Task: Create a due date automation trigger when advanced on, on the monday of the week before a card is due add fields without custom field "Resume" set to a number greater than 1 and greater or equal to 10 at 11:00 AM.
Action: Mouse moved to (804, 180)
Screenshot: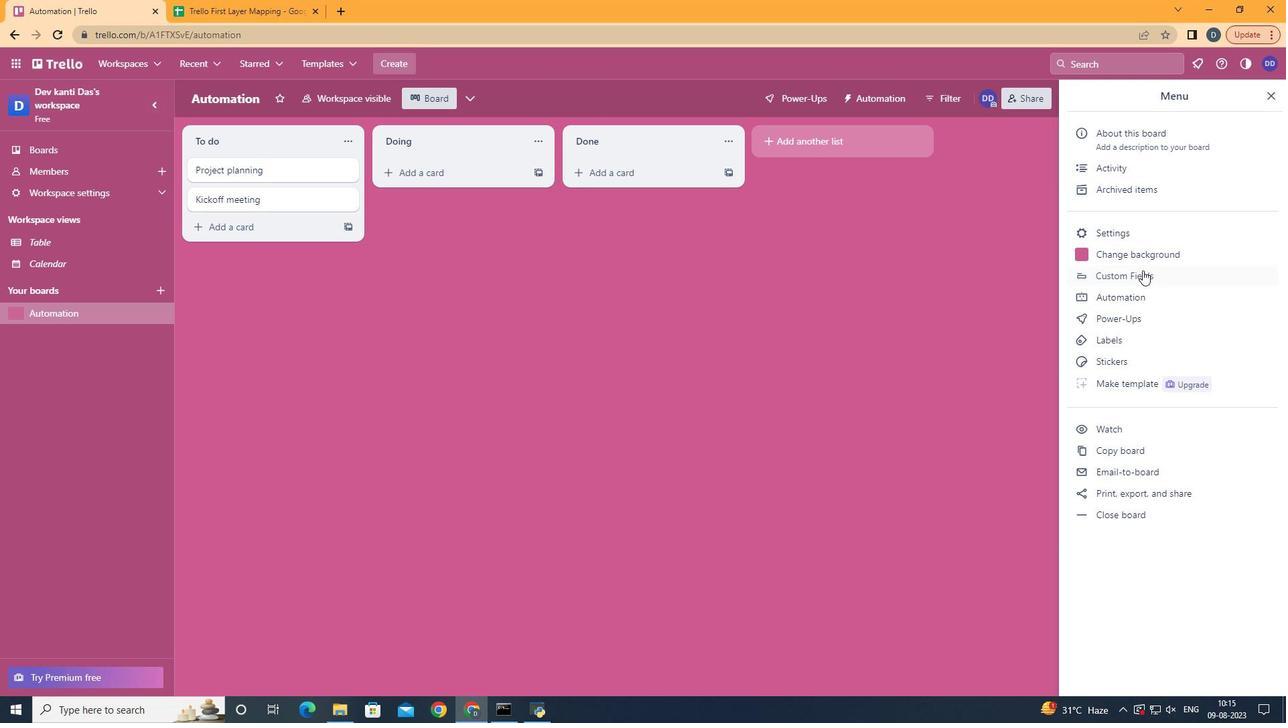 
Action: Mouse pressed left at (804, 180)
Screenshot: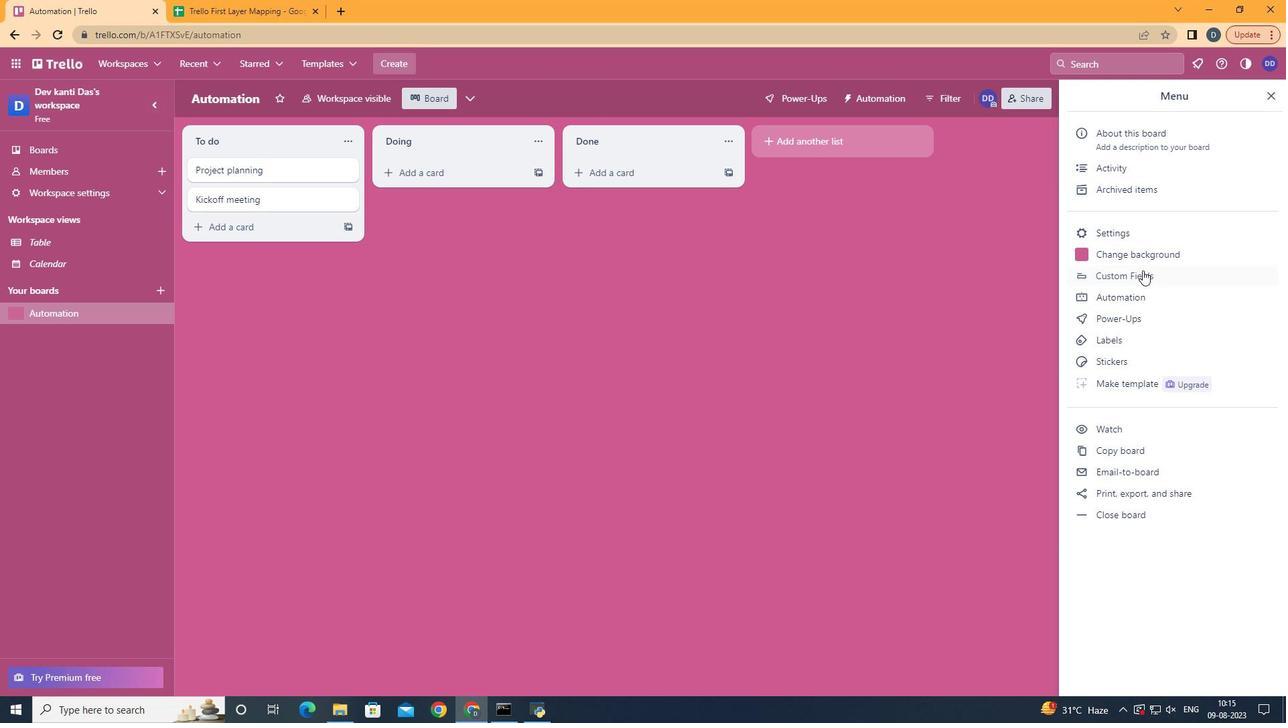 
Action: Mouse moved to (792, 327)
Screenshot: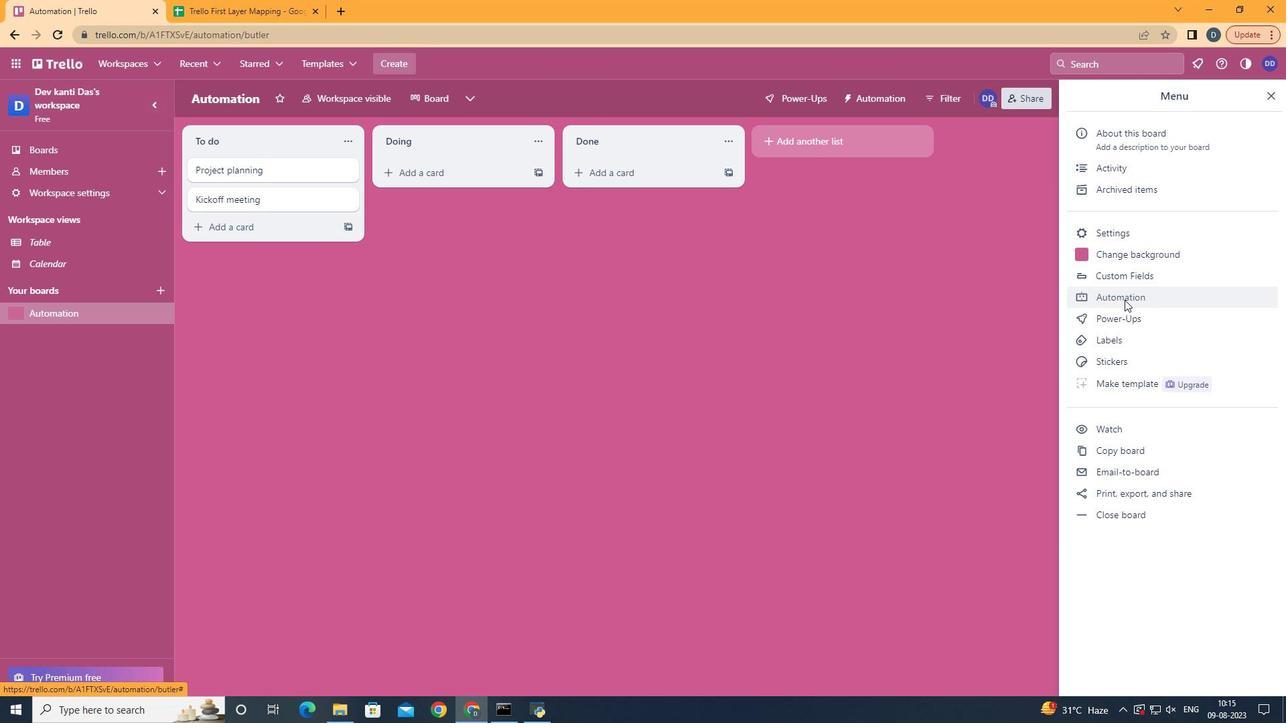 
Action: Mouse pressed left at (792, 327)
Screenshot: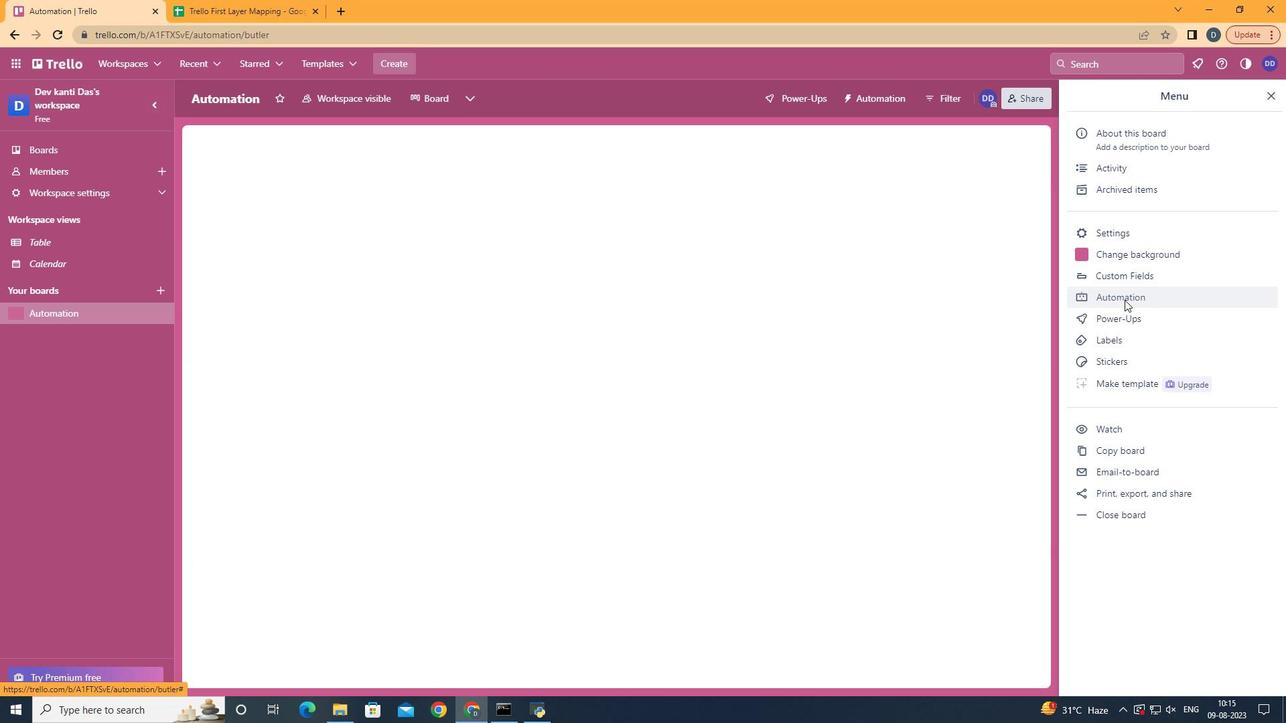 
Action: Mouse moved to (707, 306)
Screenshot: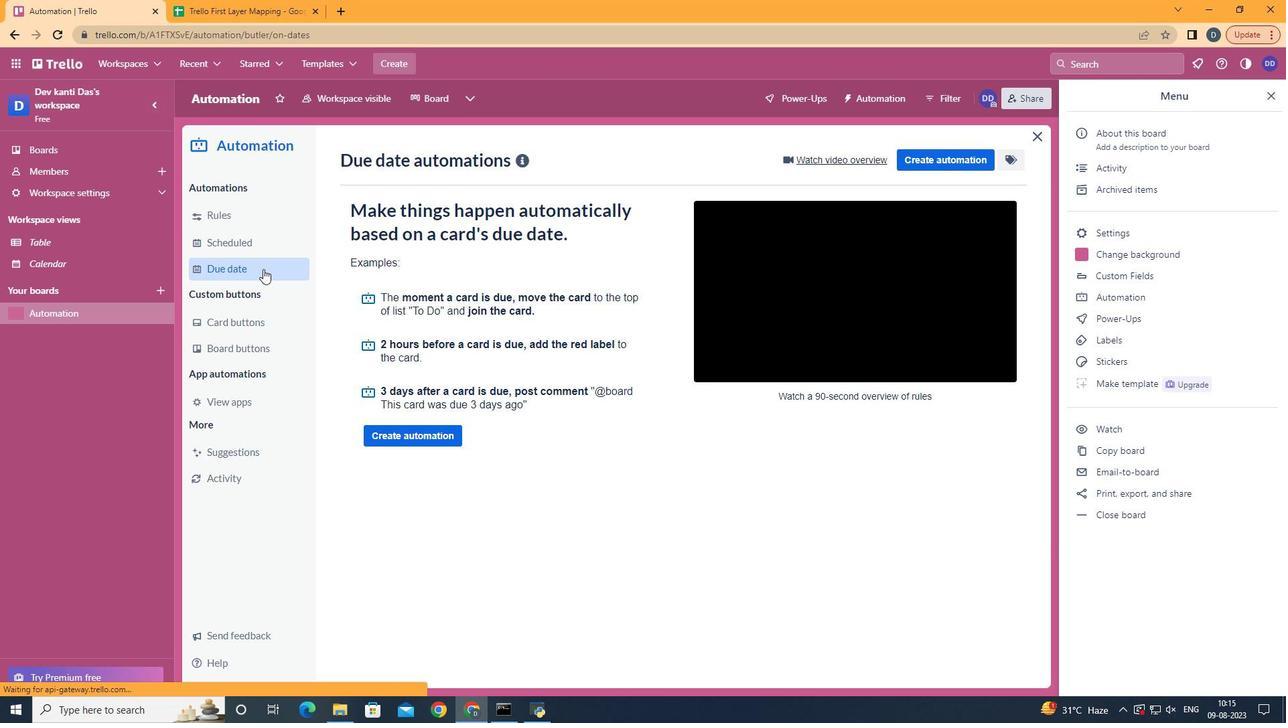 
Action: Mouse pressed left at (707, 306)
Screenshot: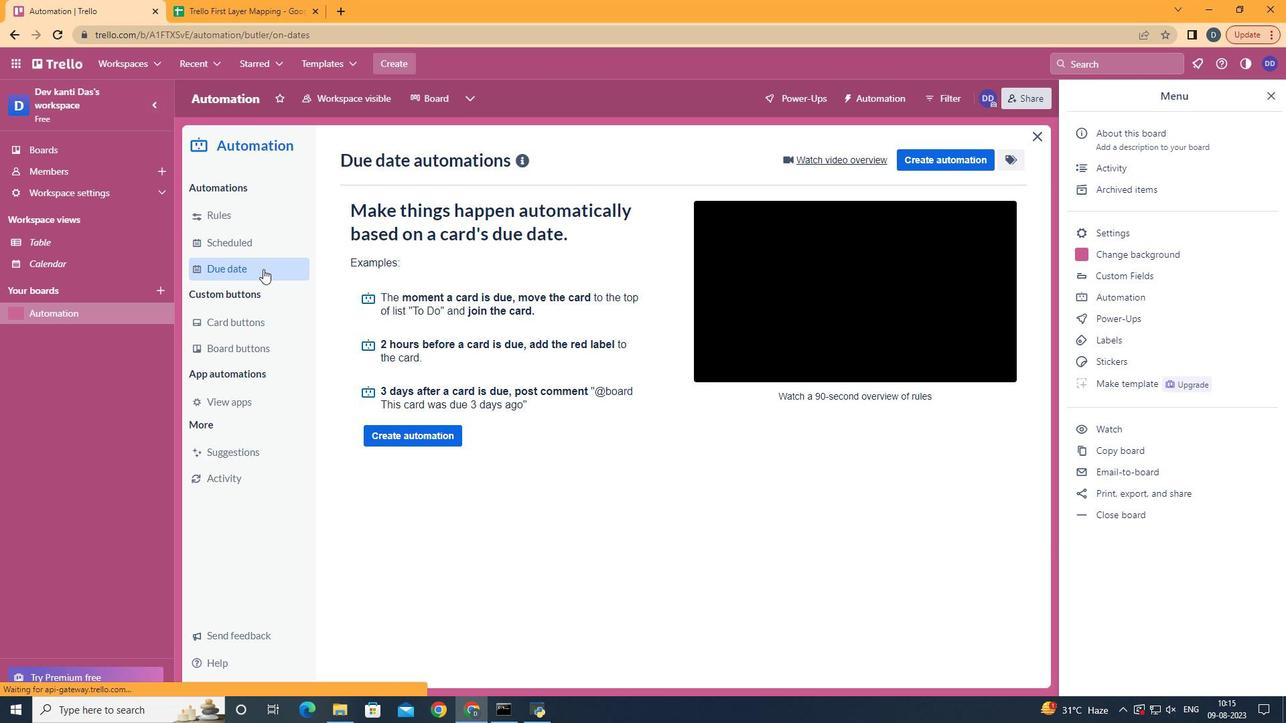 
Action: Mouse moved to (773, 227)
Screenshot: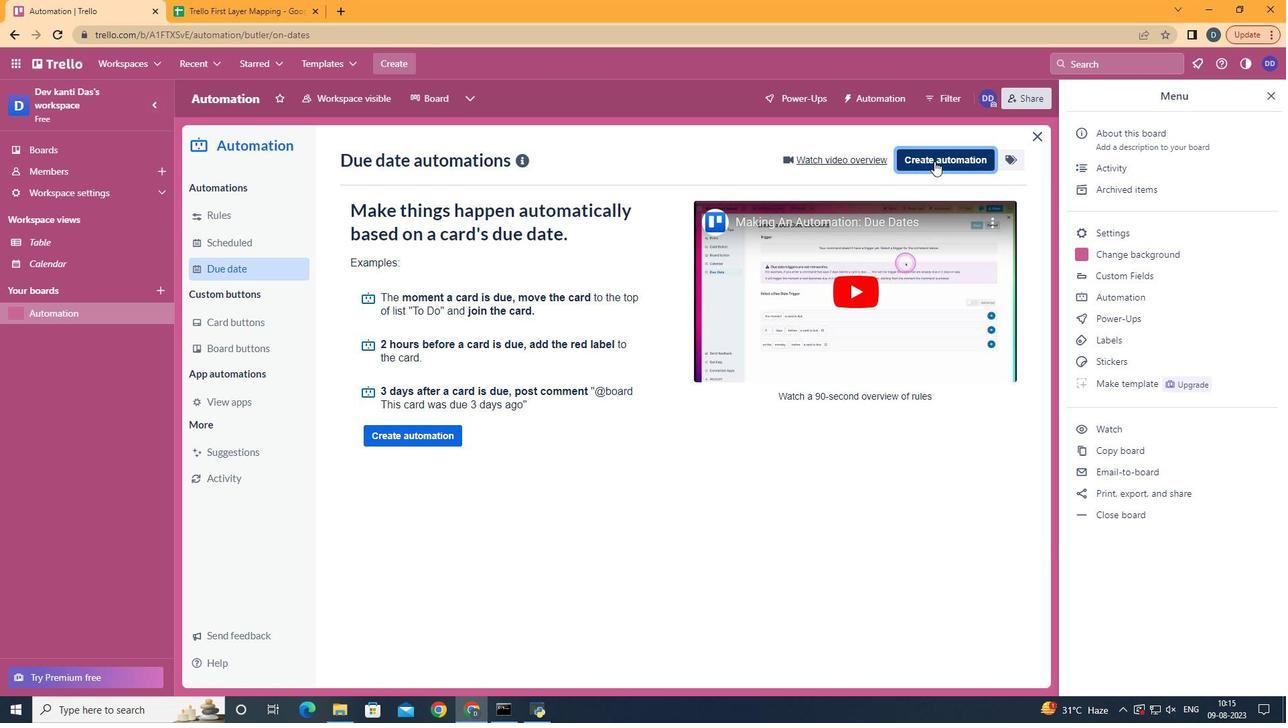 
Action: Mouse pressed left at (773, 227)
Screenshot: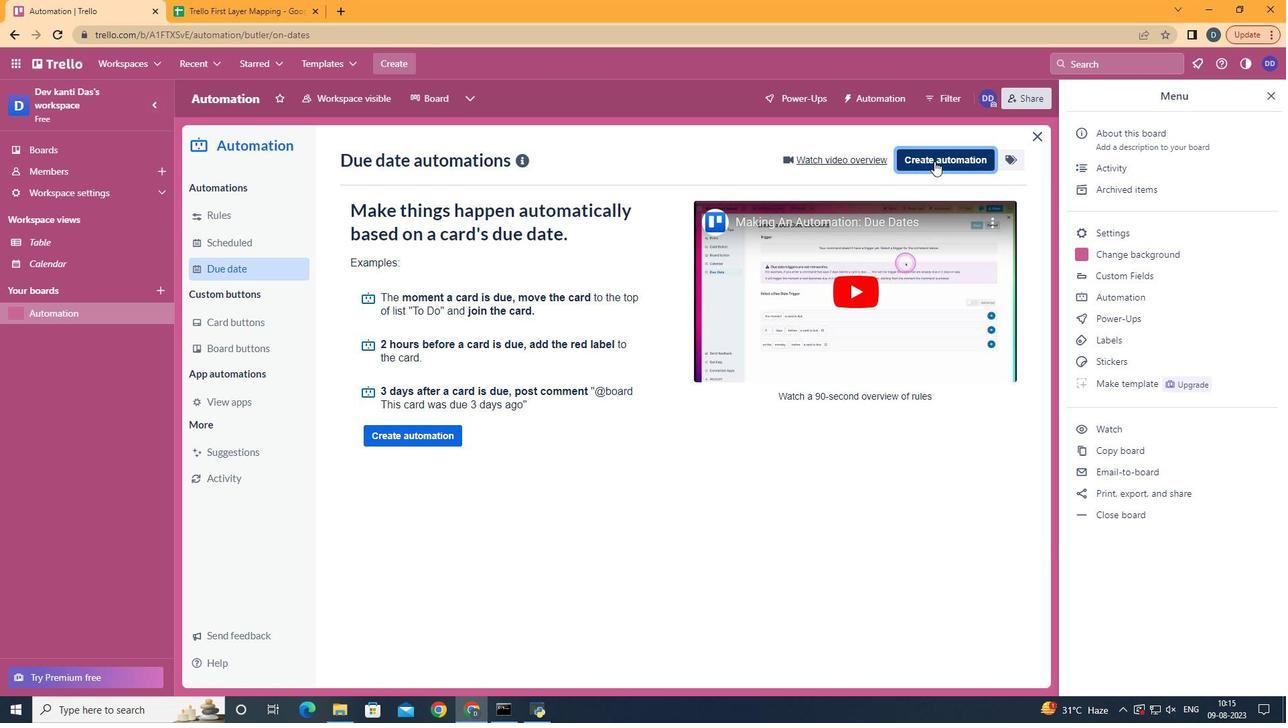
Action: Mouse moved to (750, 318)
Screenshot: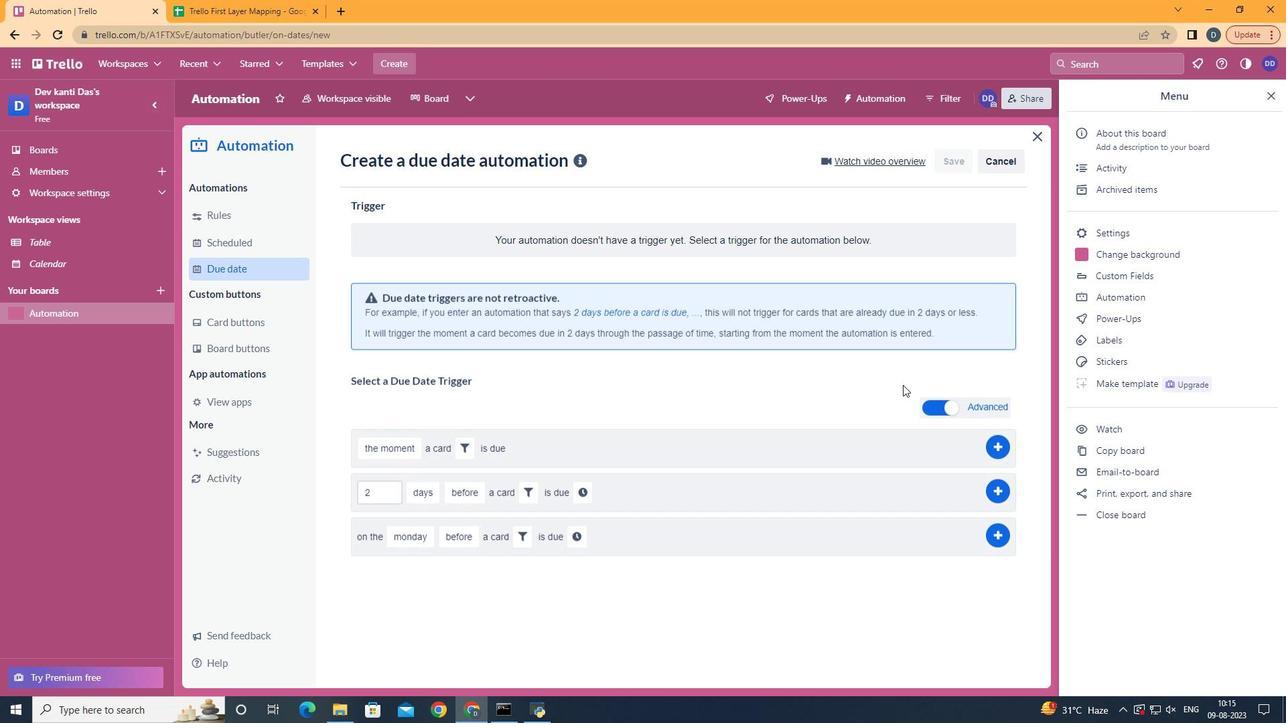 
Action: Mouse pressed left at (750, 318)
Screenshot: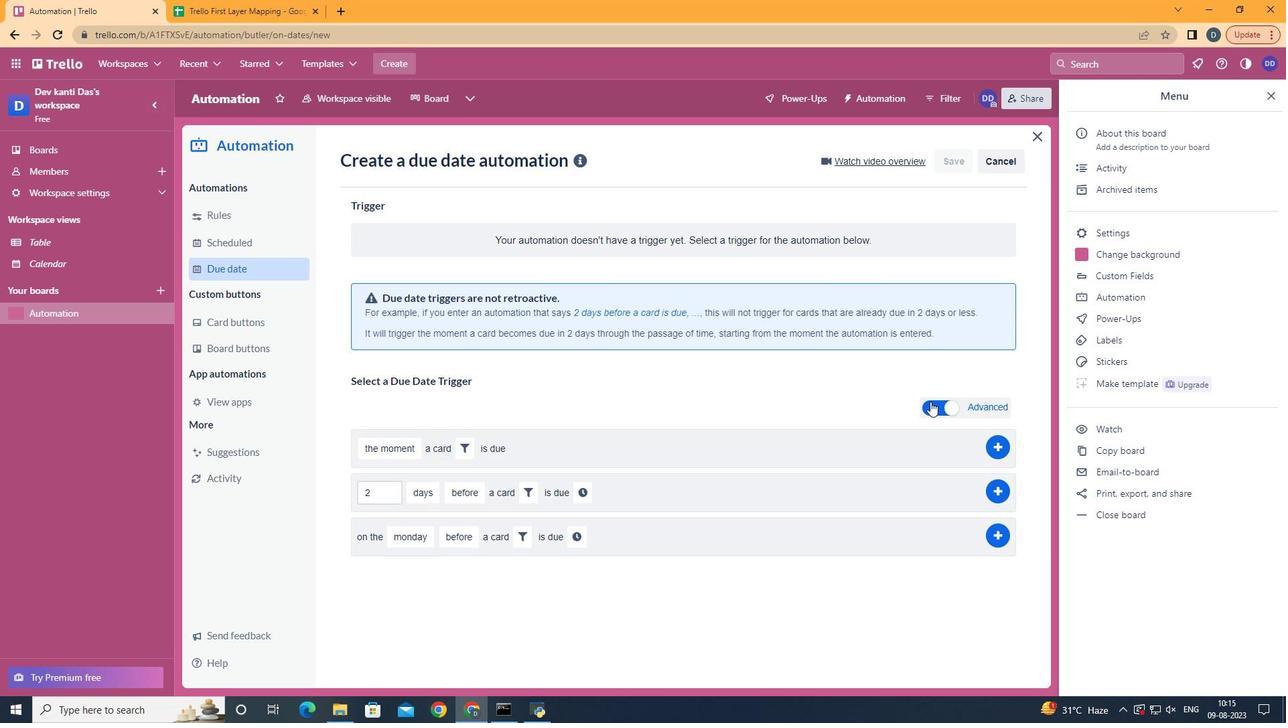 
Action: Mouse moved to (730, 573)
Screenshot: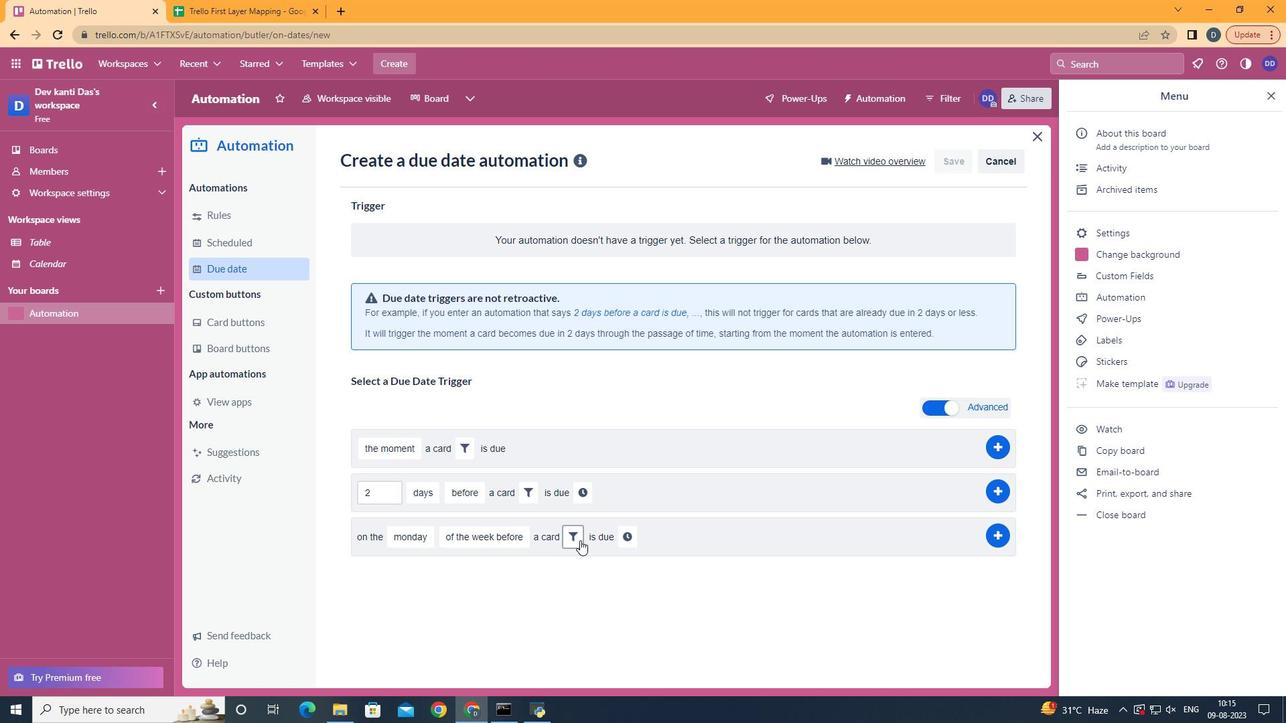 
Action: Mouse pressed left at (730, 573)
Screenshot: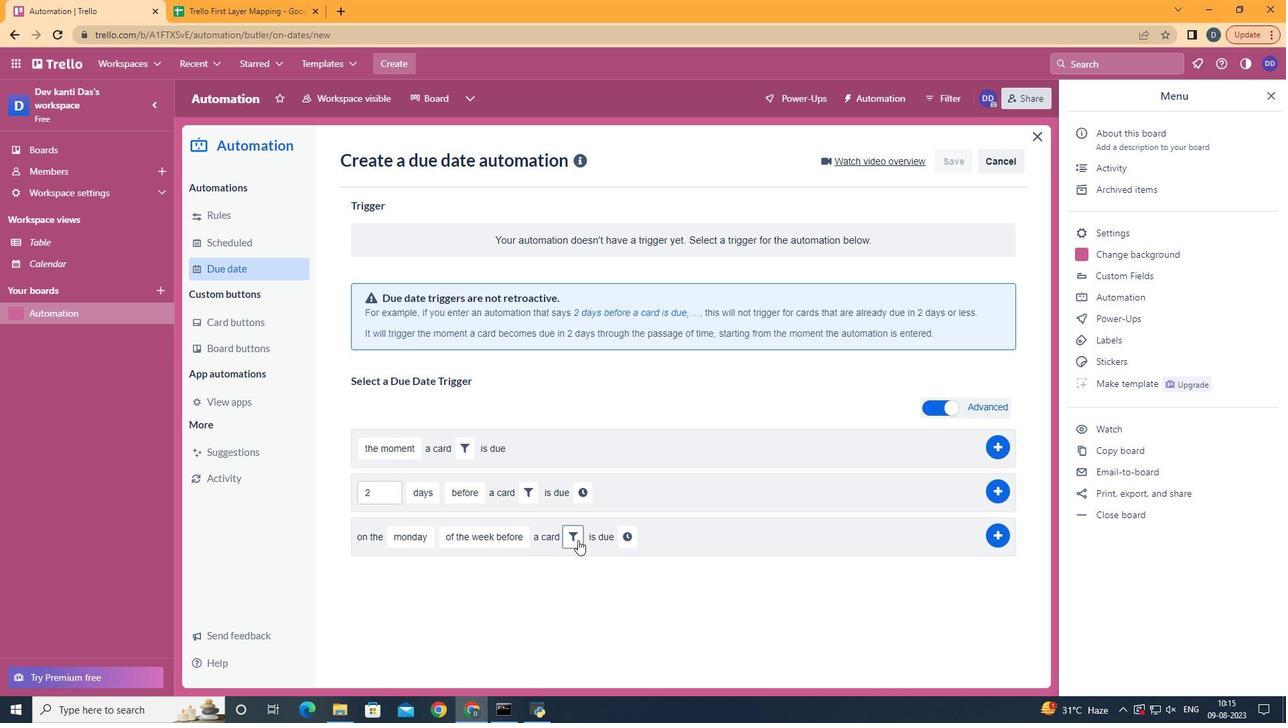 
Action: Mouse moved to (740, 497)
Screenshot: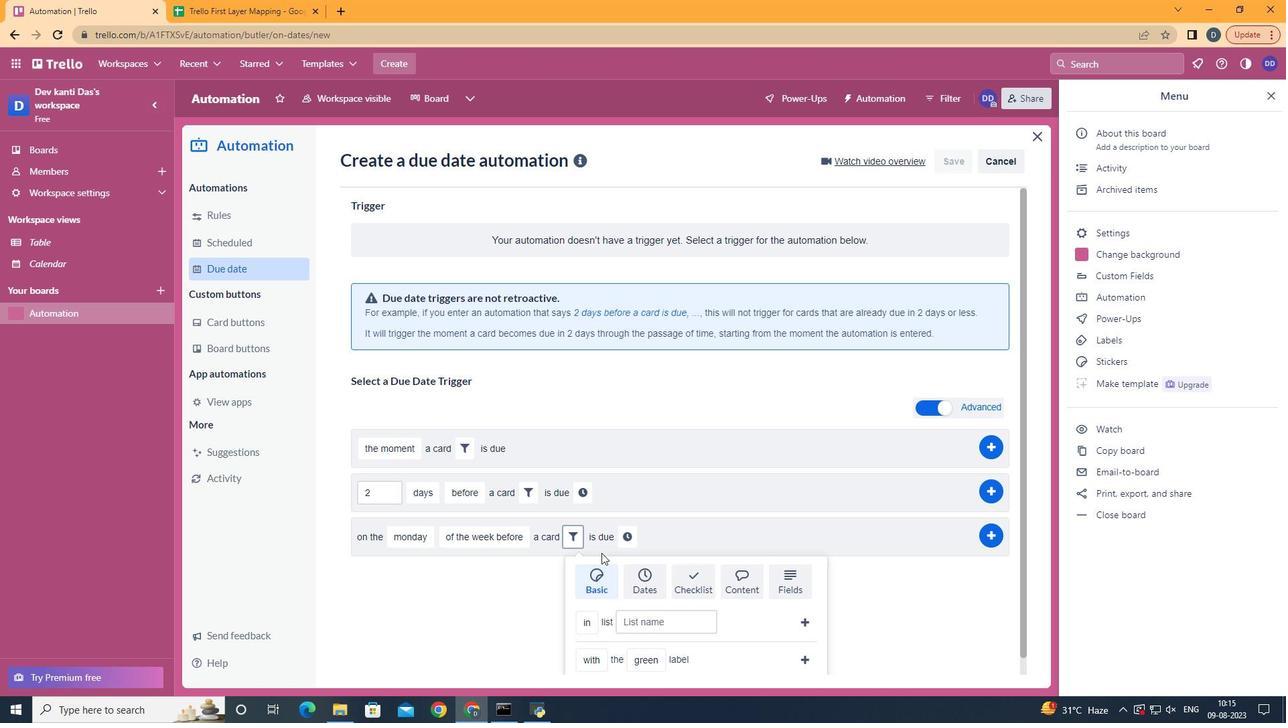 
Action: Mouse pressed left at (740, 497)
Screenshot: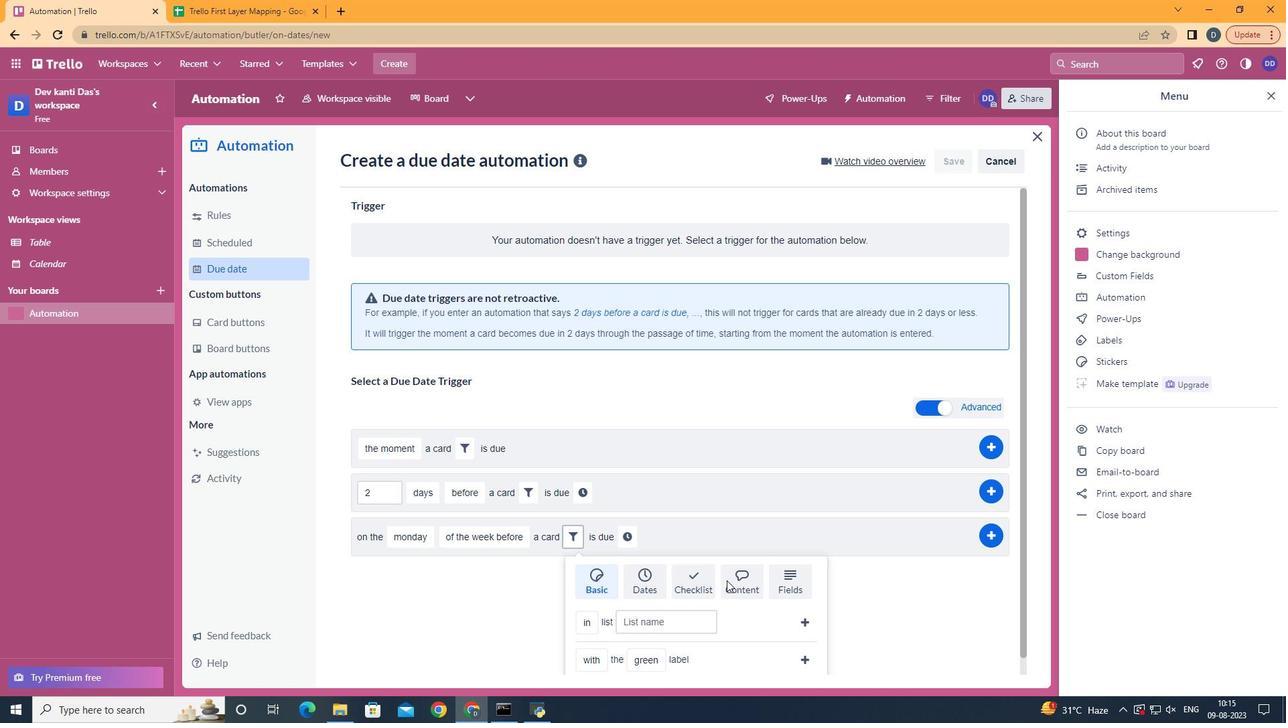 
Action: Mouse moved to (761, 530)
Screenshot: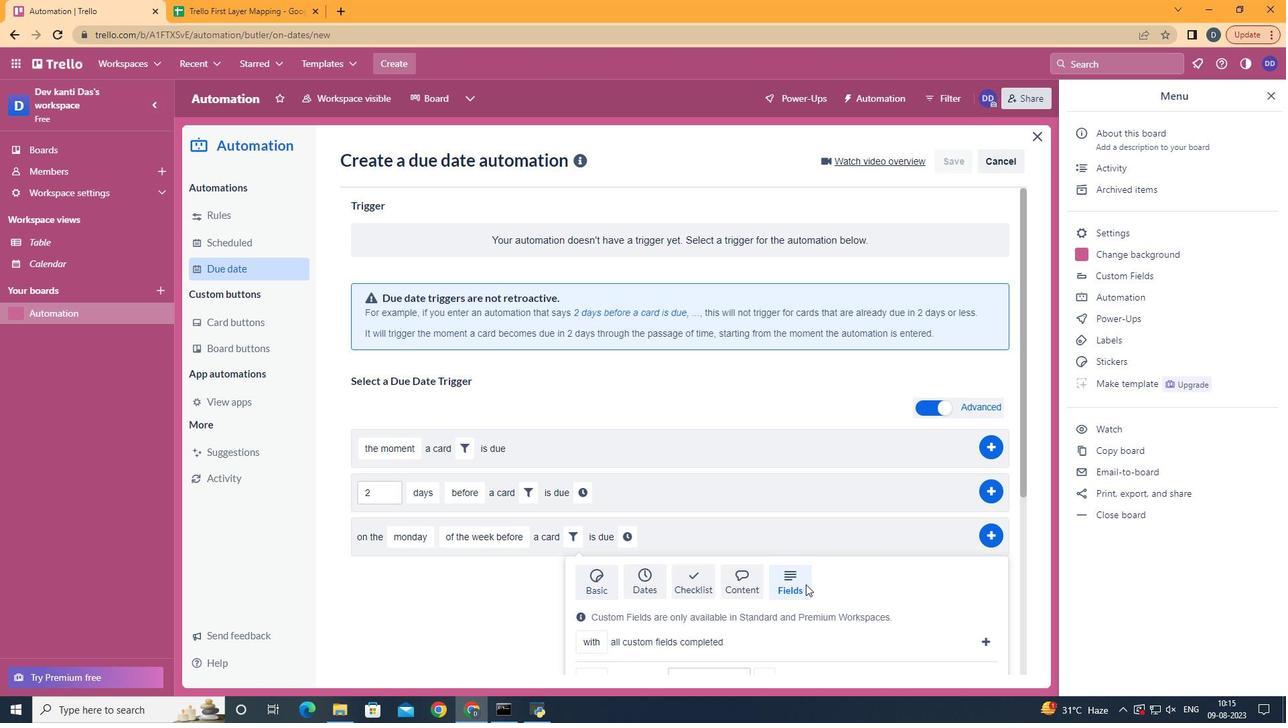 
Action: Mouse pressed left at (761, 530)
Screenshot: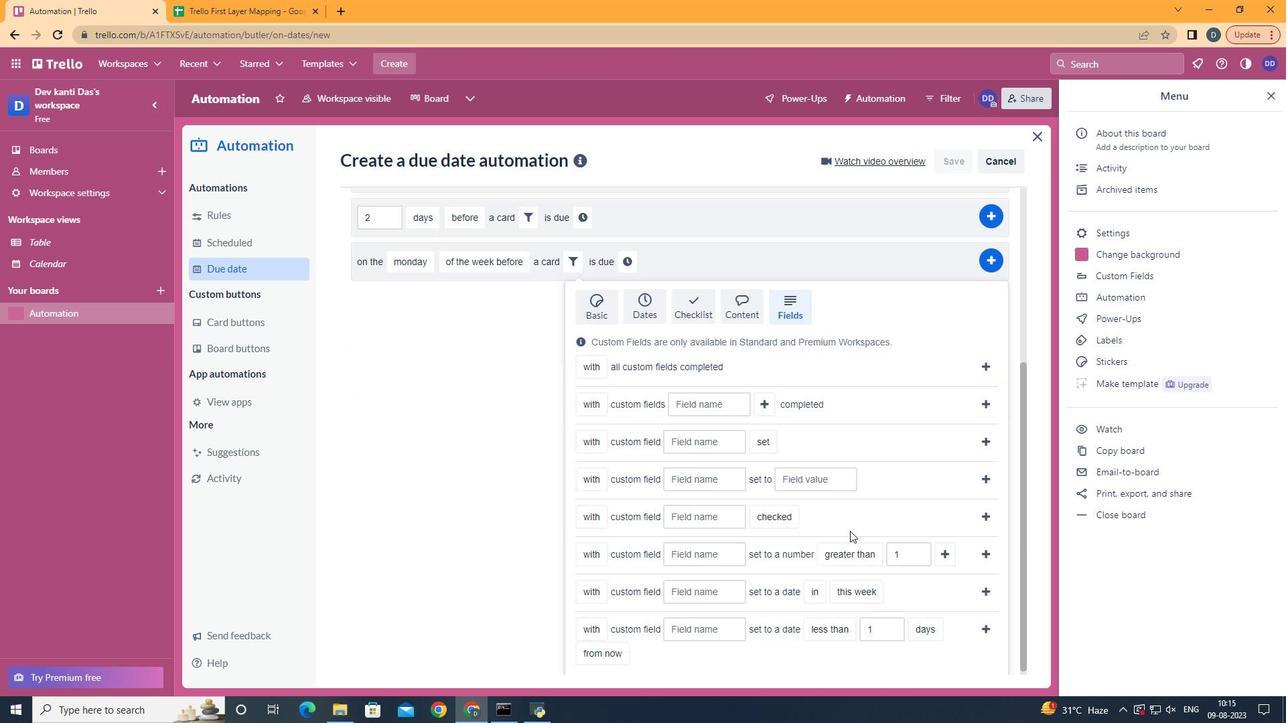 
Action: Mouse moved to (761, 530)
Screenshot: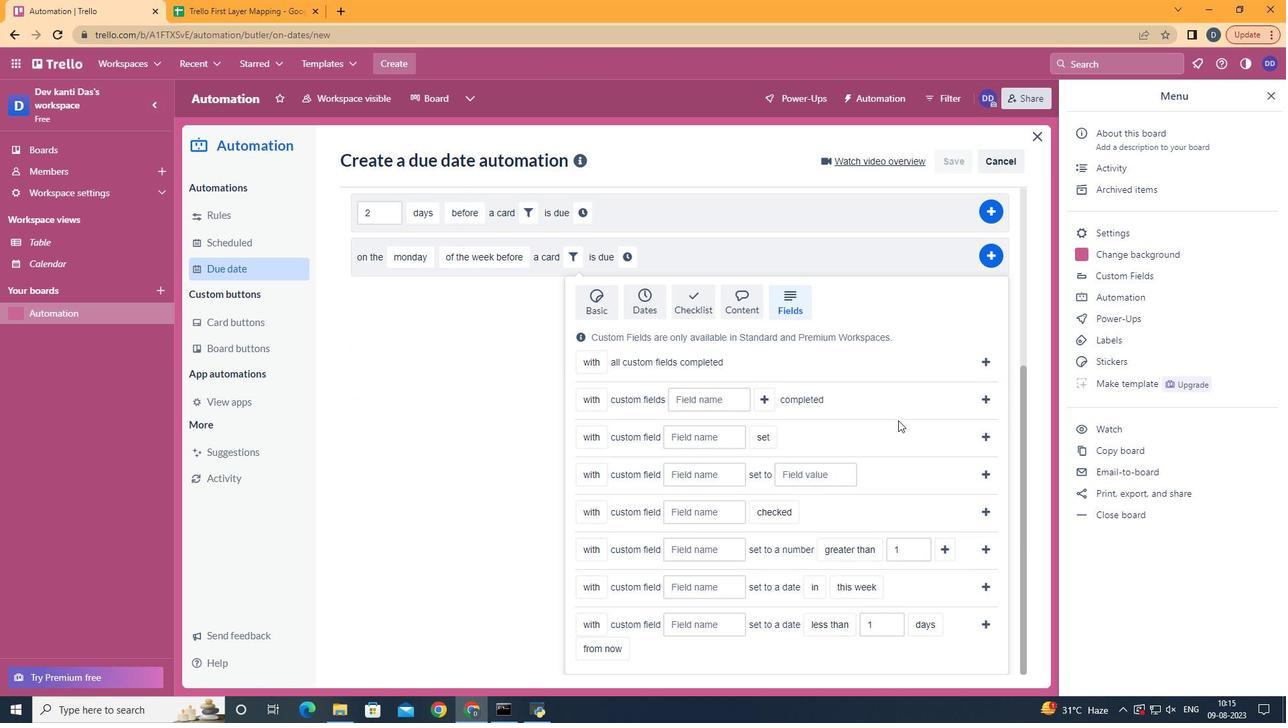 
Action: Mouse scrolled (761, 529) with delta (0, 0)
Screenshot: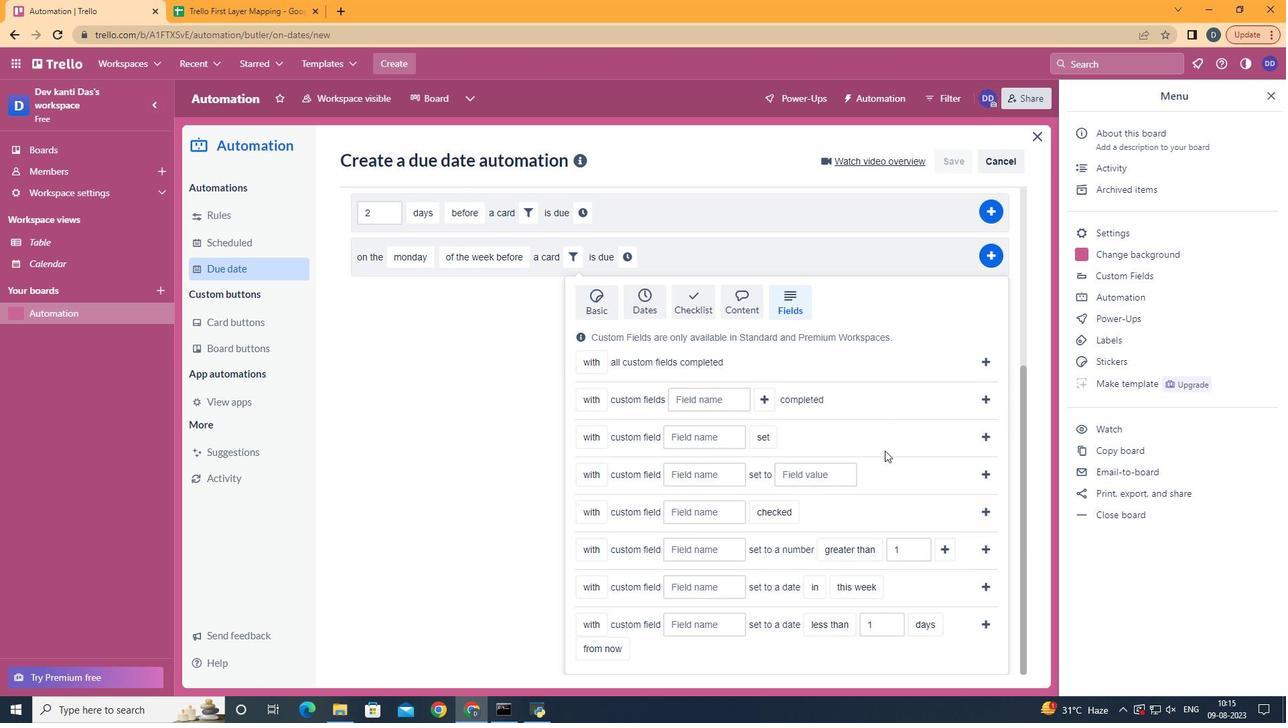 
Action: Mouse scrolled (761, 529) with delta (0, 0)
Screenshot: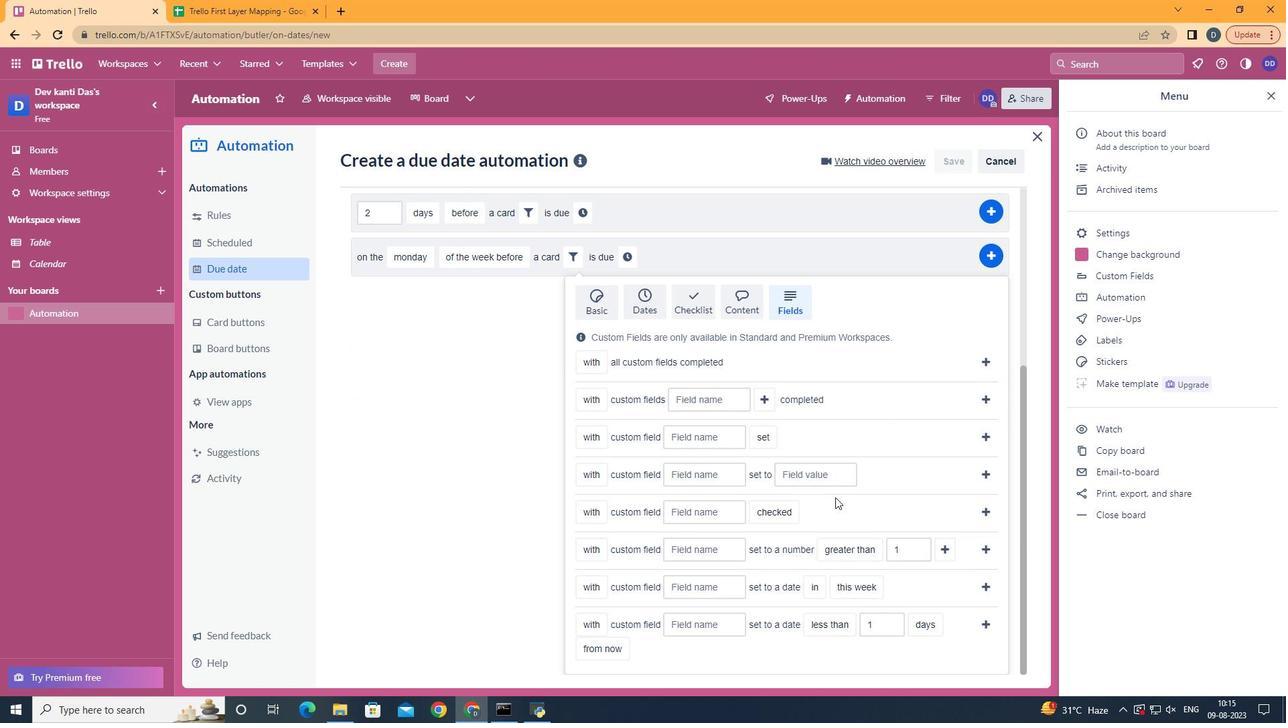 
Action: Mouse scrolled (761, 529) with delta (0, 0)
Screenshot: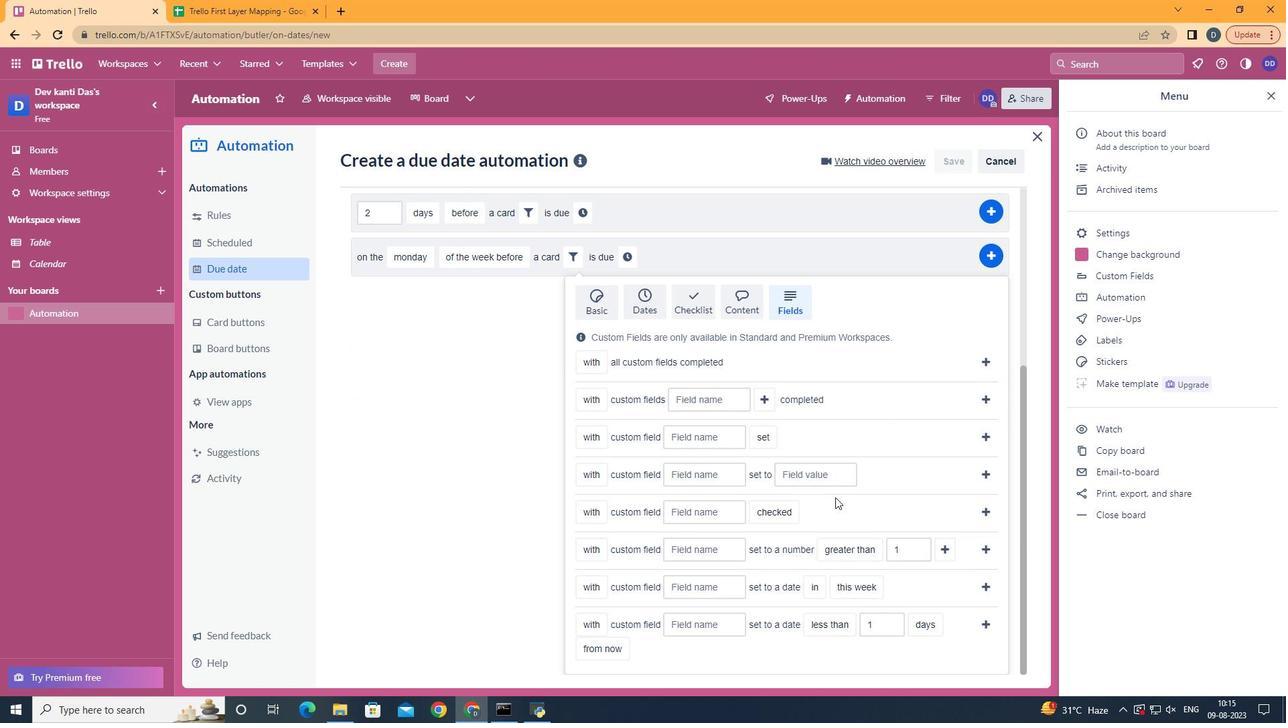 
Action: Mouse scrolled (761, 529) with delta (0, 0)
Screenshot: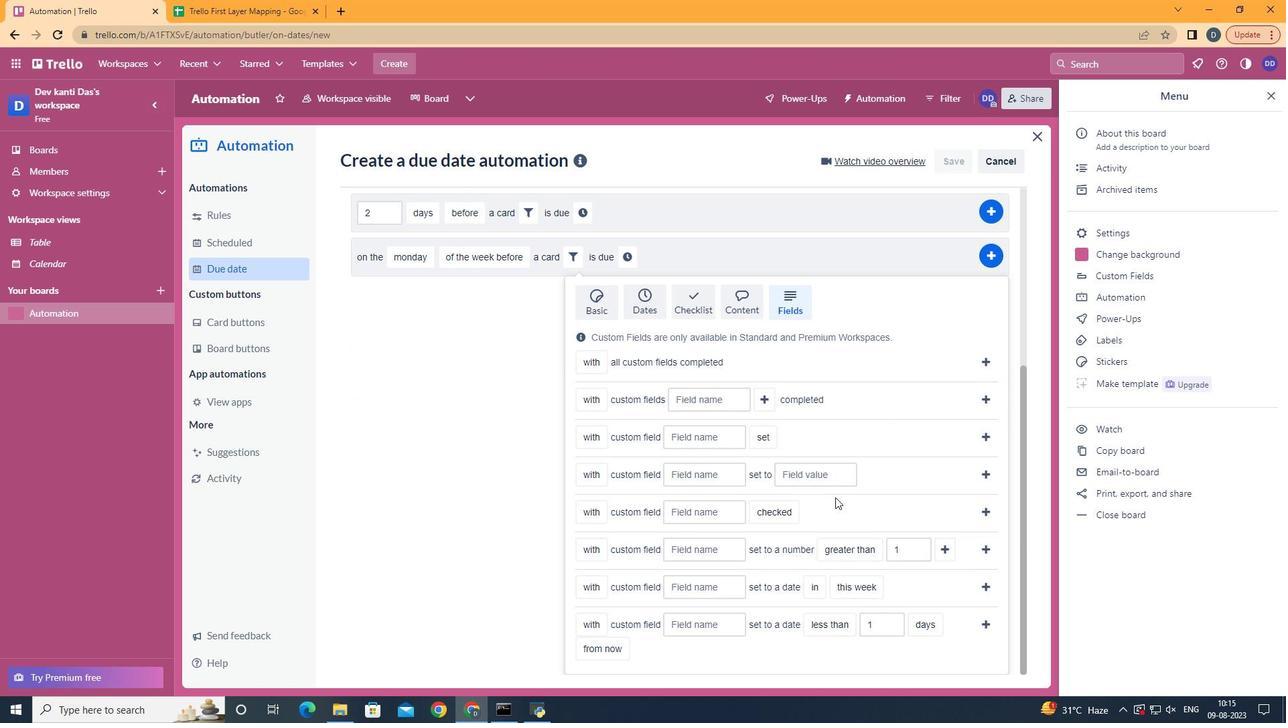 
Action: Mouse moved to (761, 527)
Screenshot: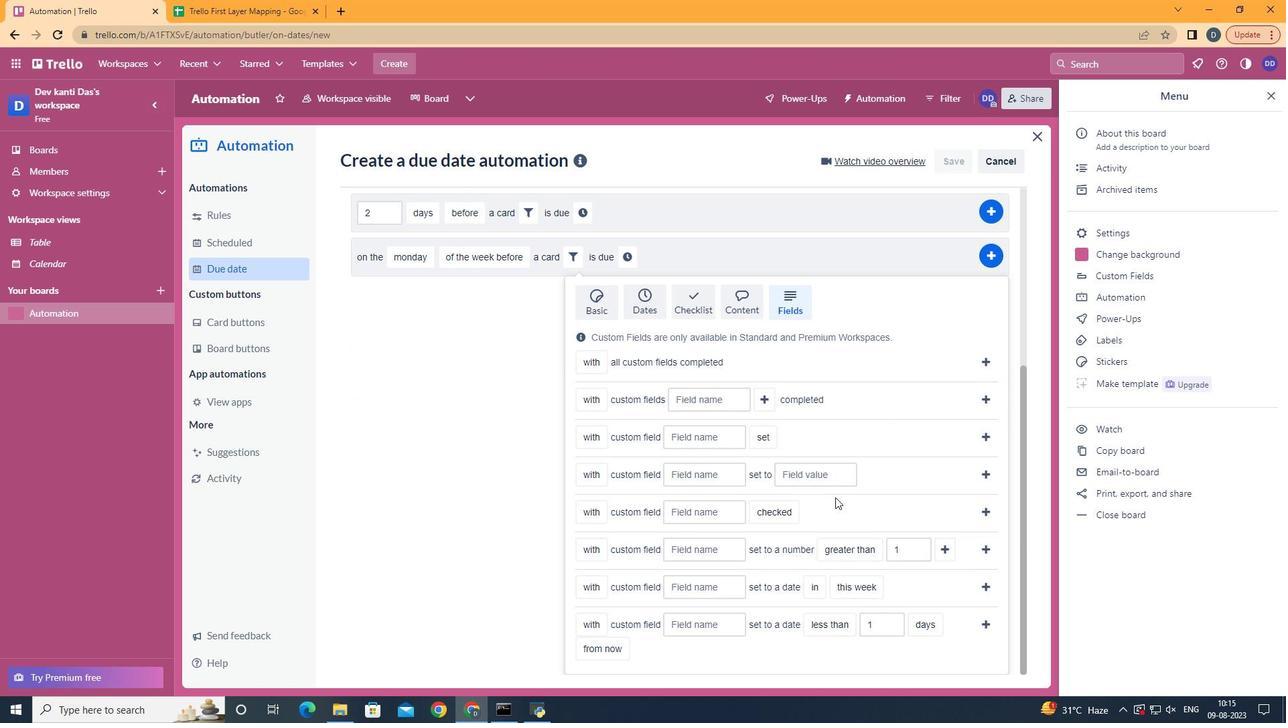 
Action: Mouse scrolled (761, 526) with delta (0, 0)
Screenshot: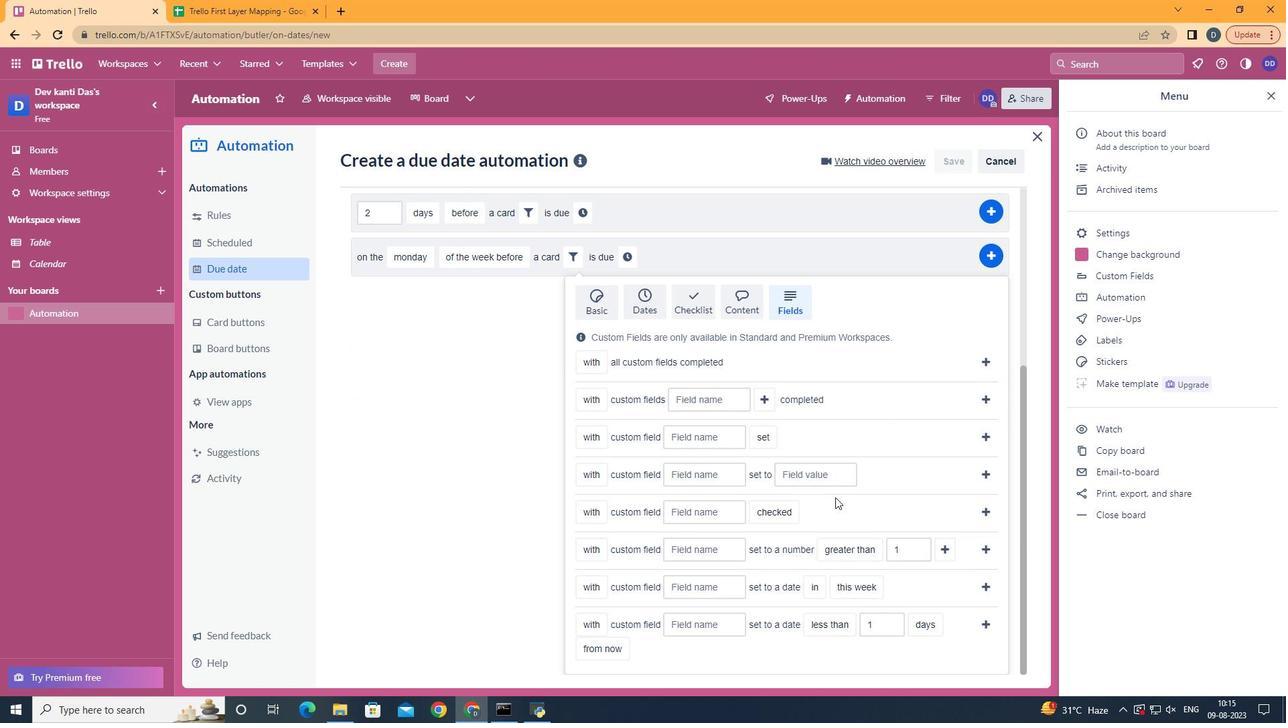 
Action: Mouse moved to (742, 541)
Screenshot: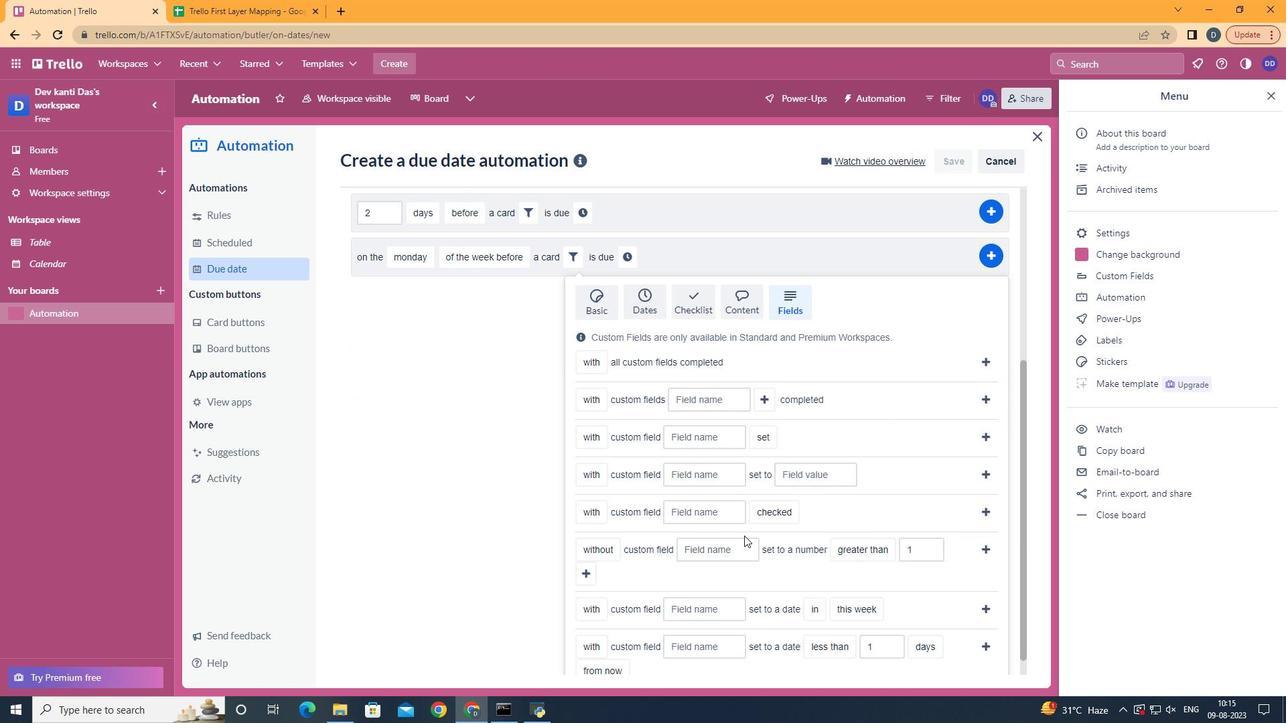 
Action: Mouse pressed left at (742, 541)
Screenshot: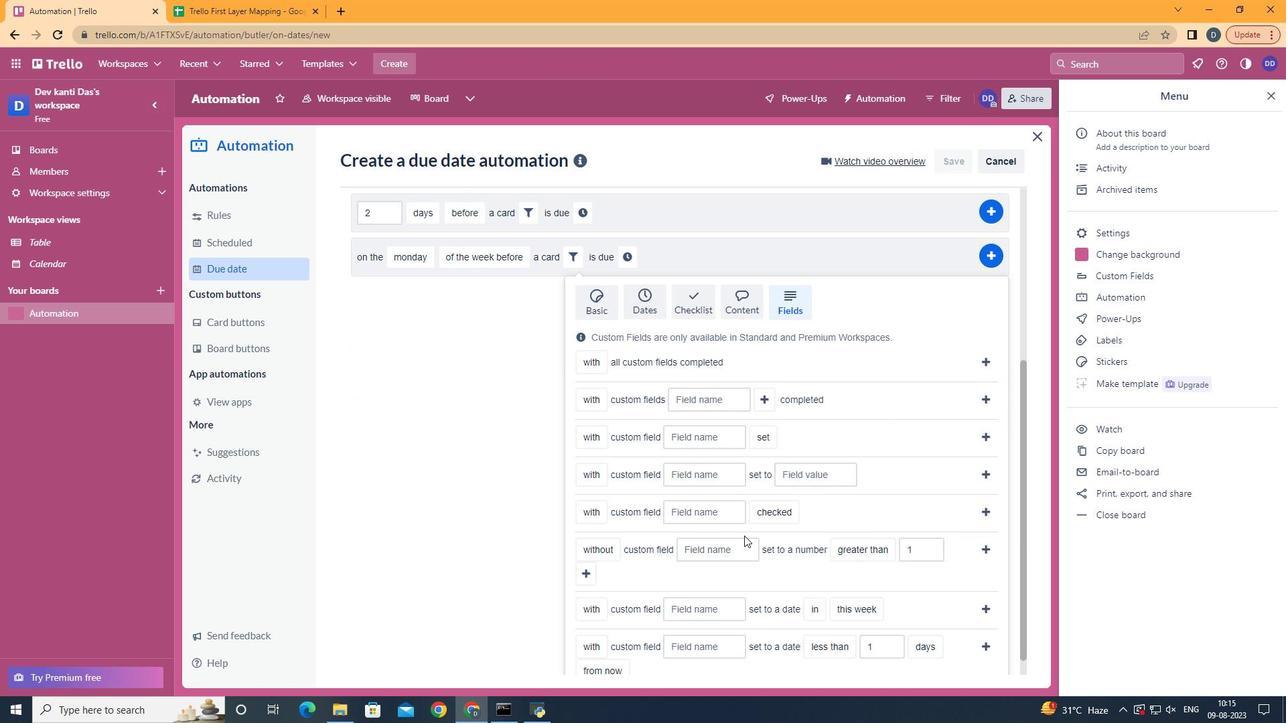 
Action: Mouse moved to (755, 494)
Screenshot: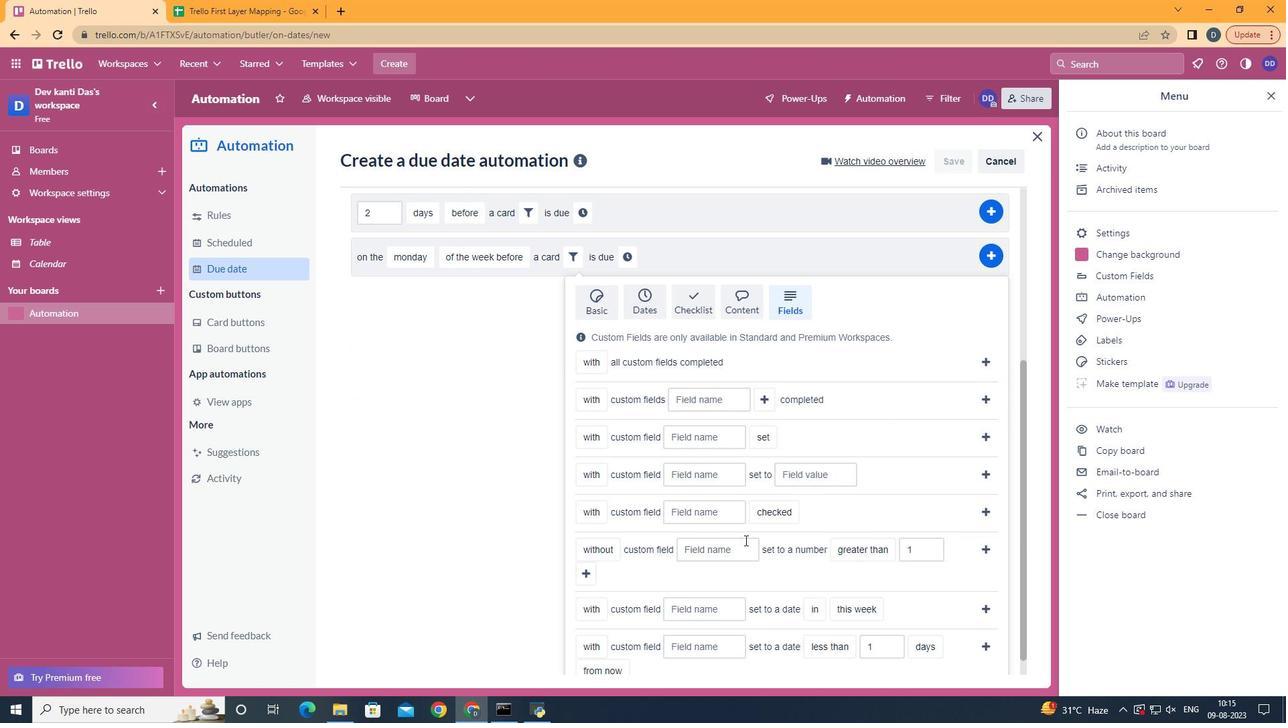 
Action: Mouse pressed left at (755, 494)
Screenshot: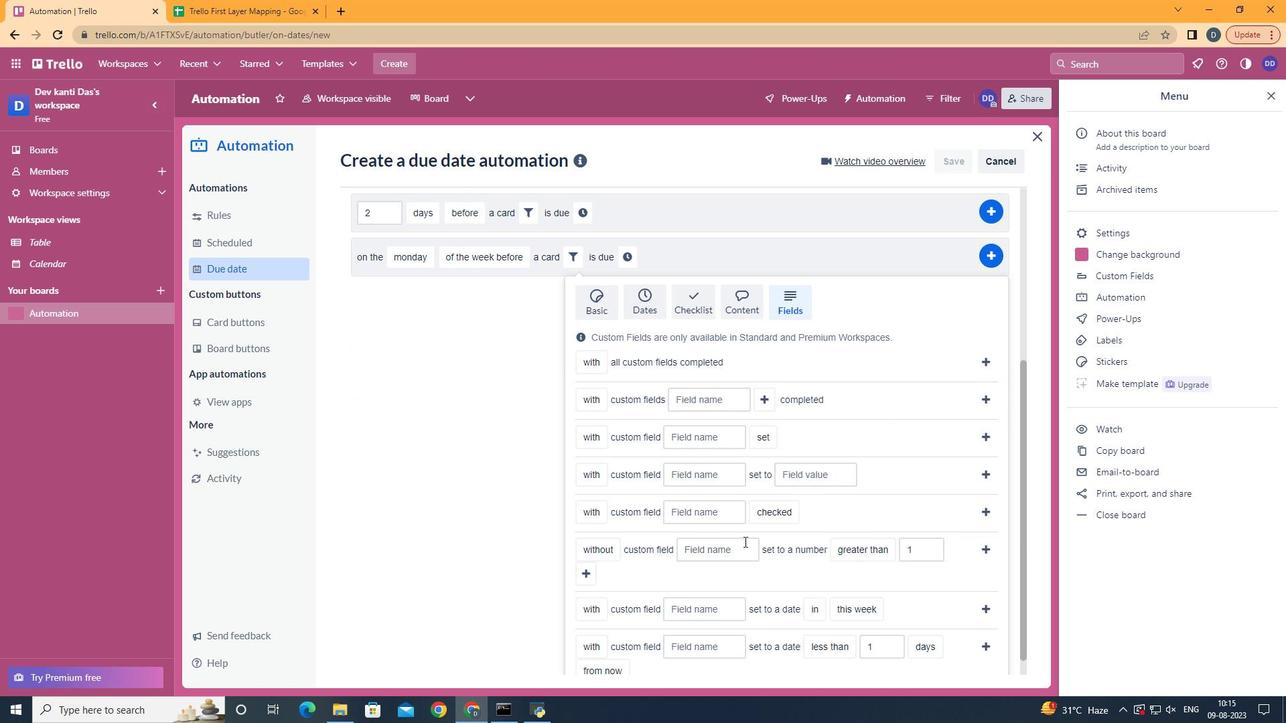
Action: Mouse moved to (755, 499)
Screenshot: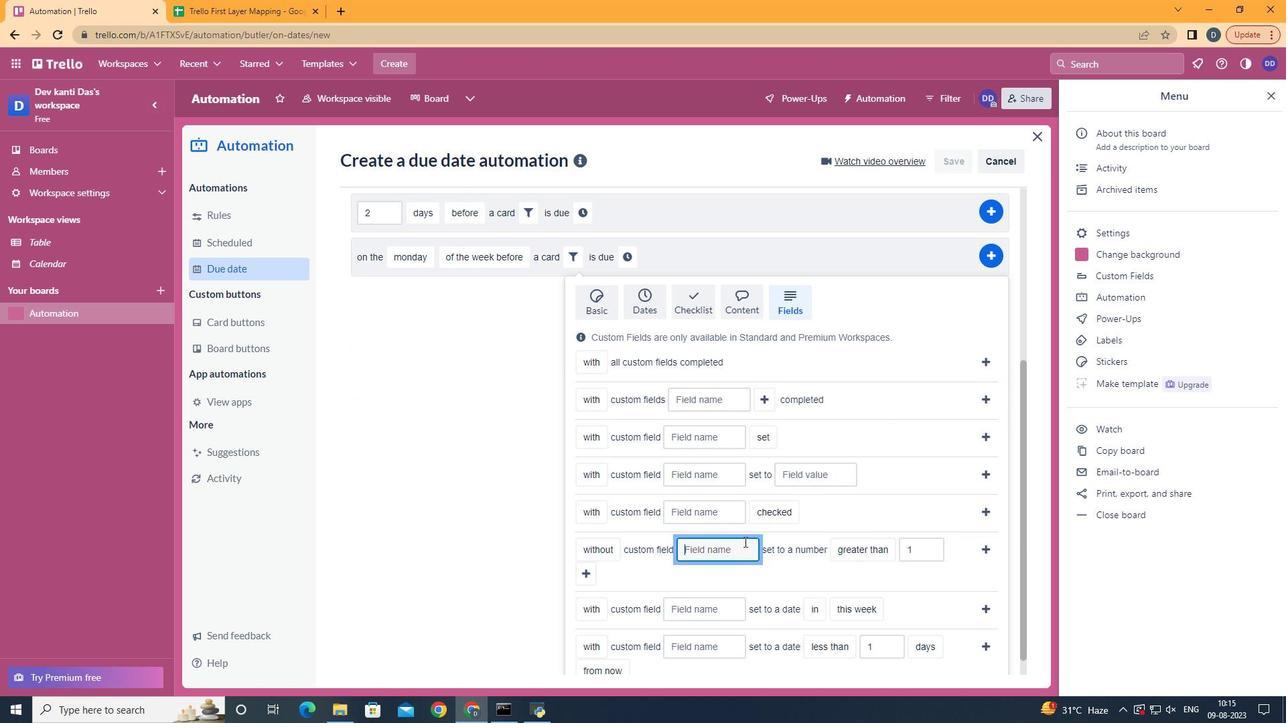 
Action: Mouse pressed left at (755, 499)
Screenshot: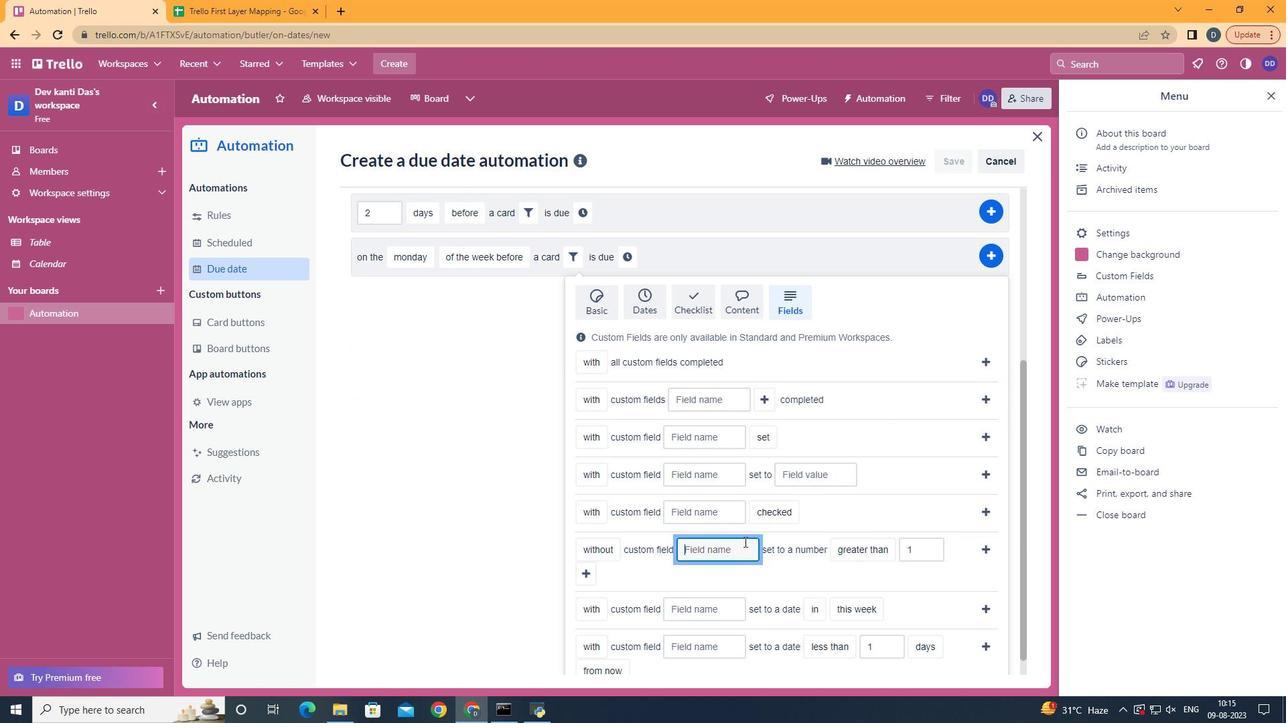 
Action: Key pressed <Key.shift>Resume
Screenshot: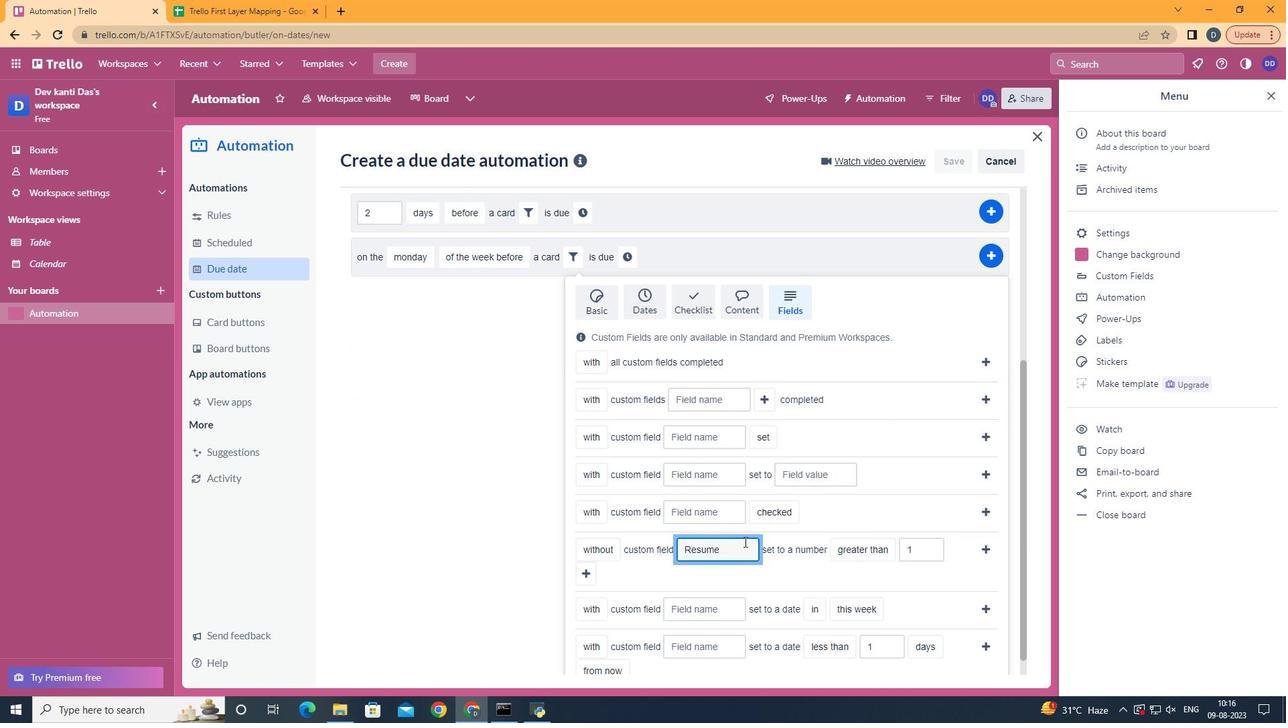 
Action: Mouse moved to (769, 526)
Screenshot: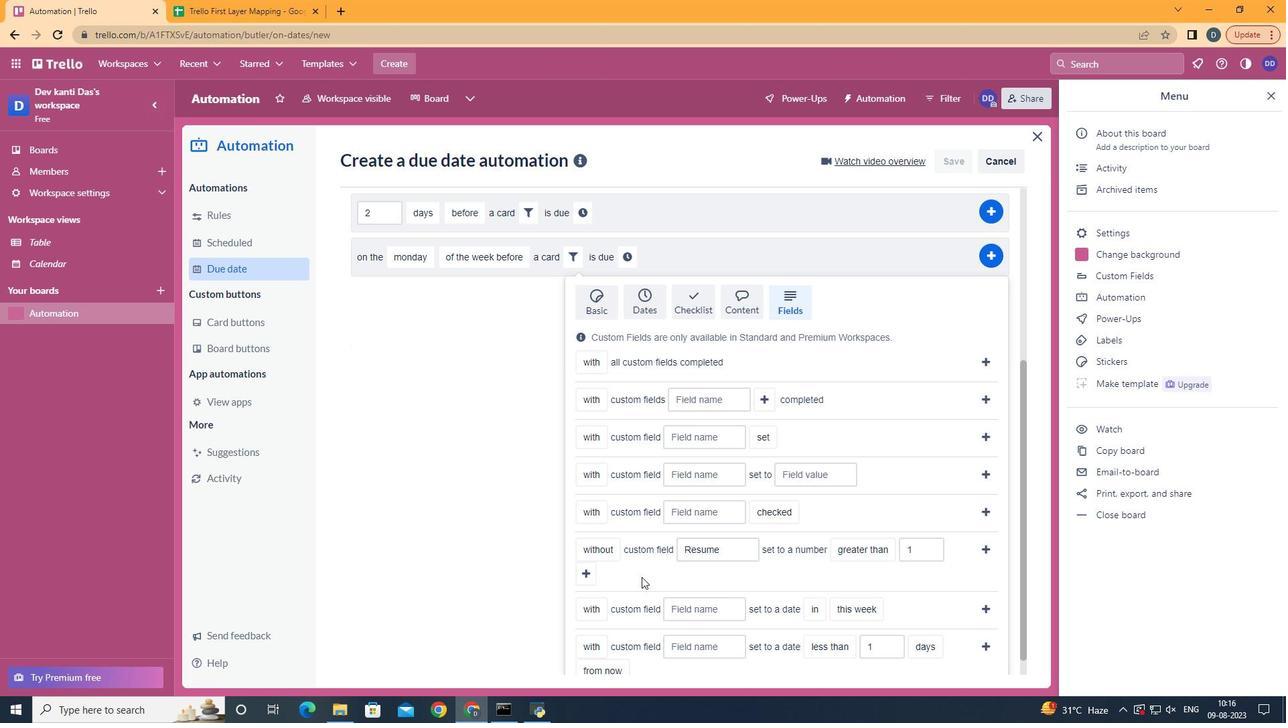 
Action: Mouse pressed left at (769, 526)
Screenshot: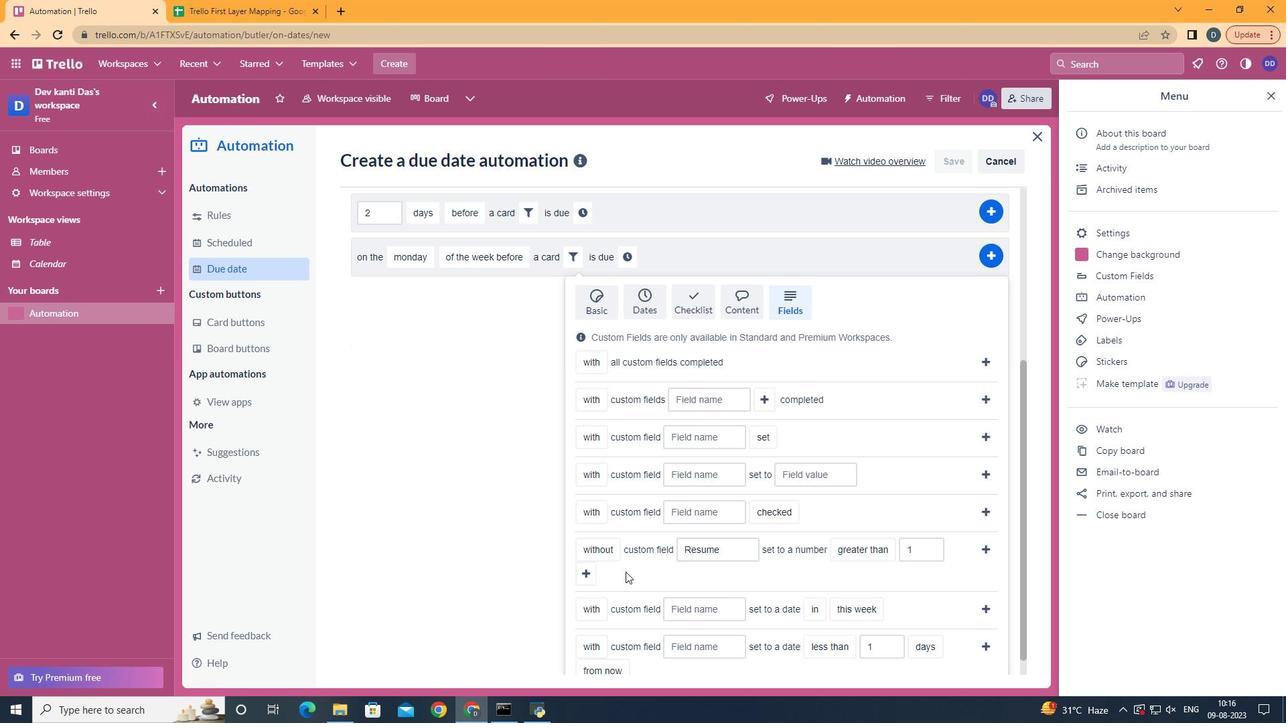 
Action: Mouse moved to (741, 520)
Screenshot: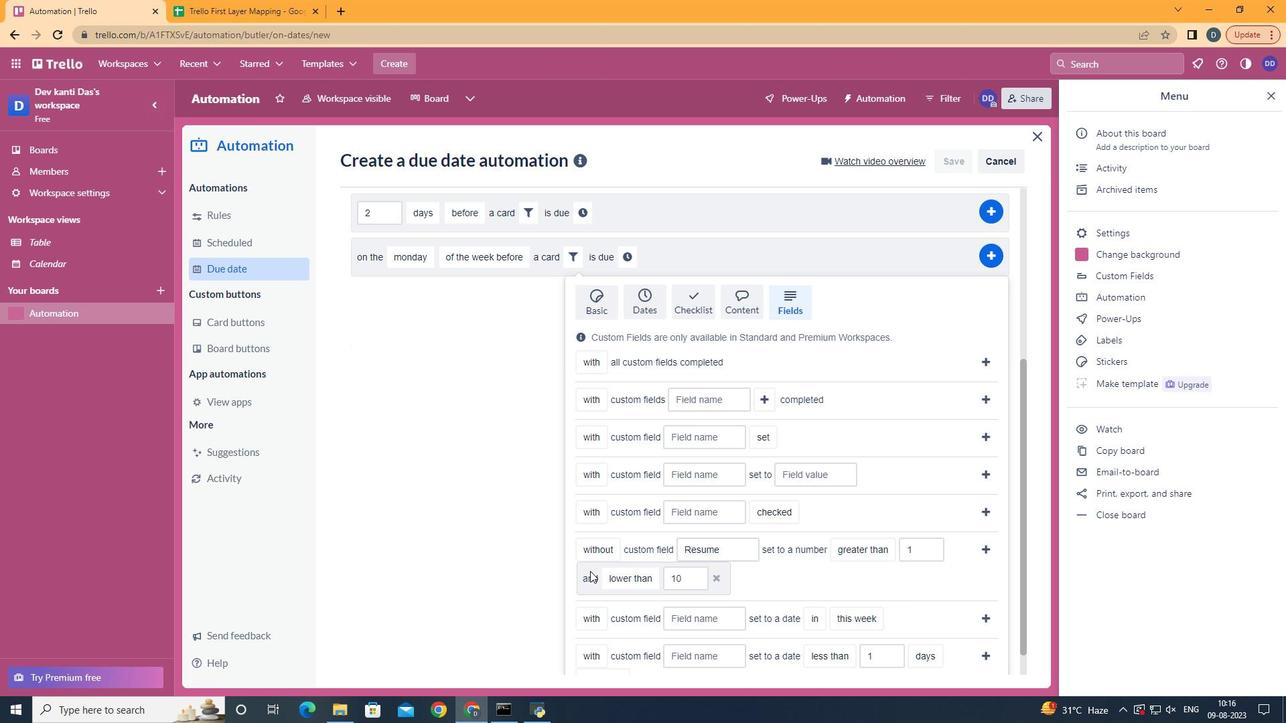 
Action: Mouse pressed left at (741, 520)
Screenshot: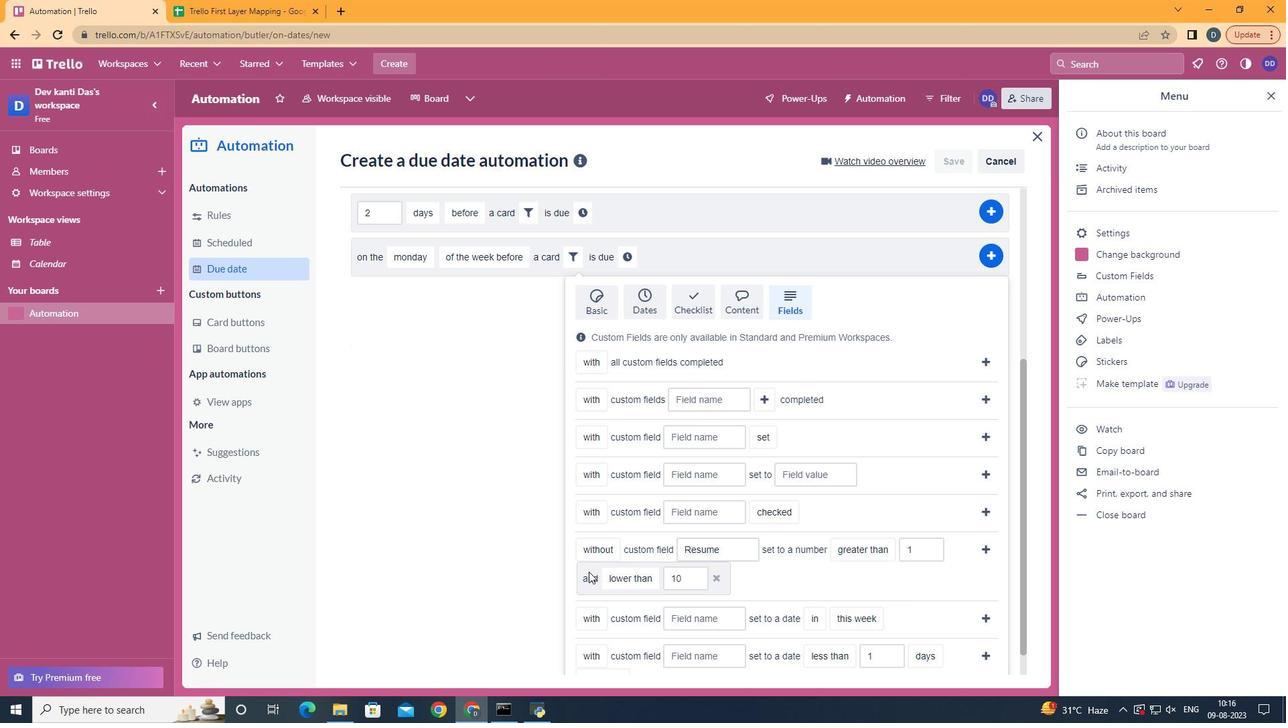 
Action: Mouse moved to (747, 509)
Screenshot: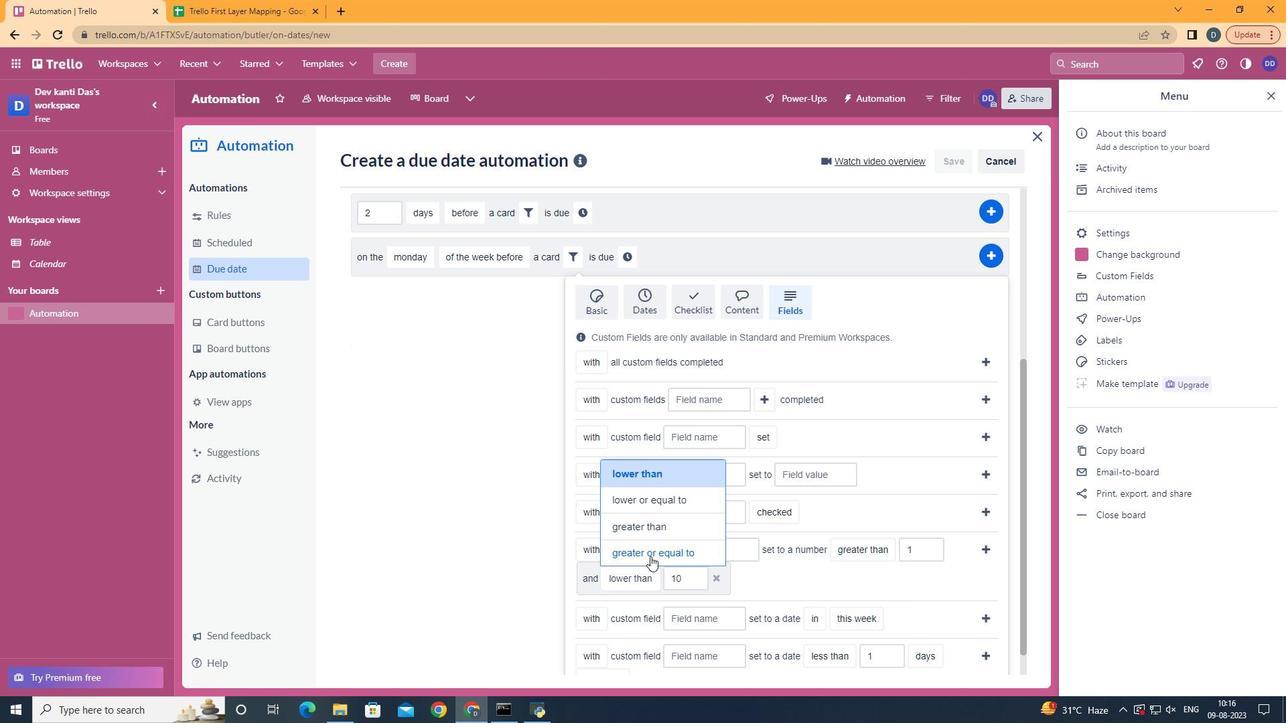 
Action: Mouse pressed left at (747, 509)
Screenshot: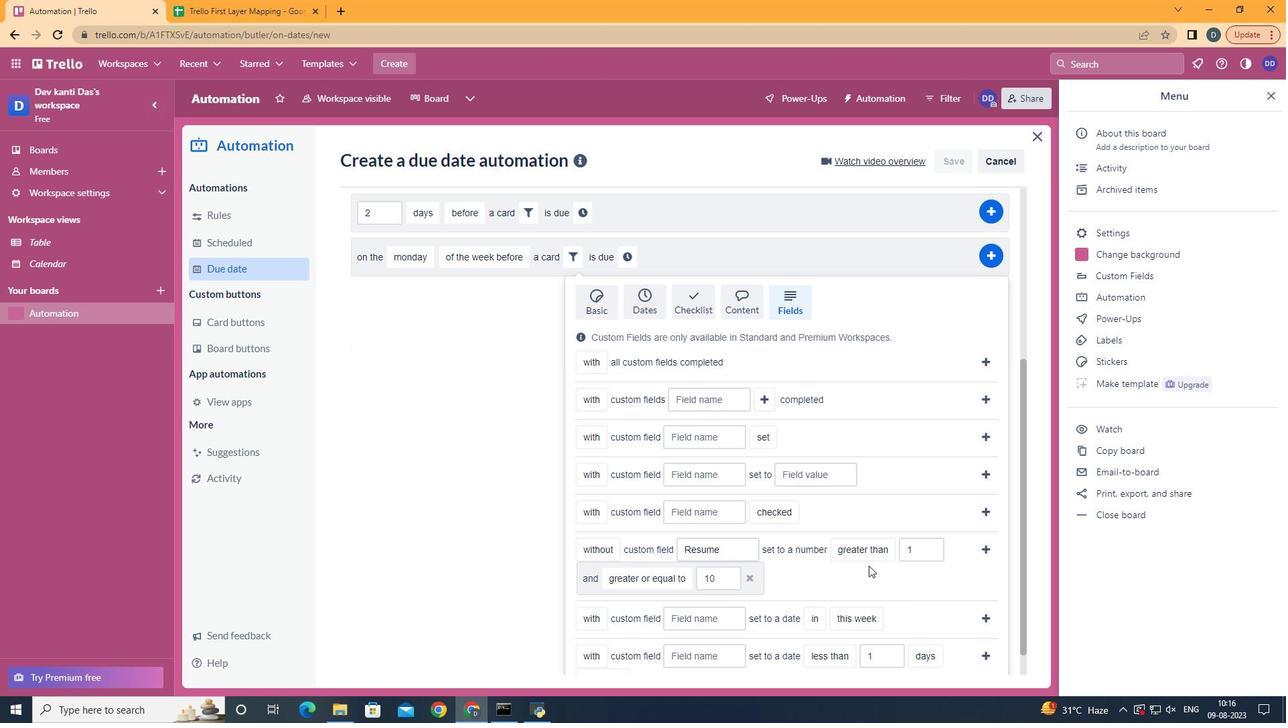 
Action: Mouse moved to (778, 508)
Screenshot: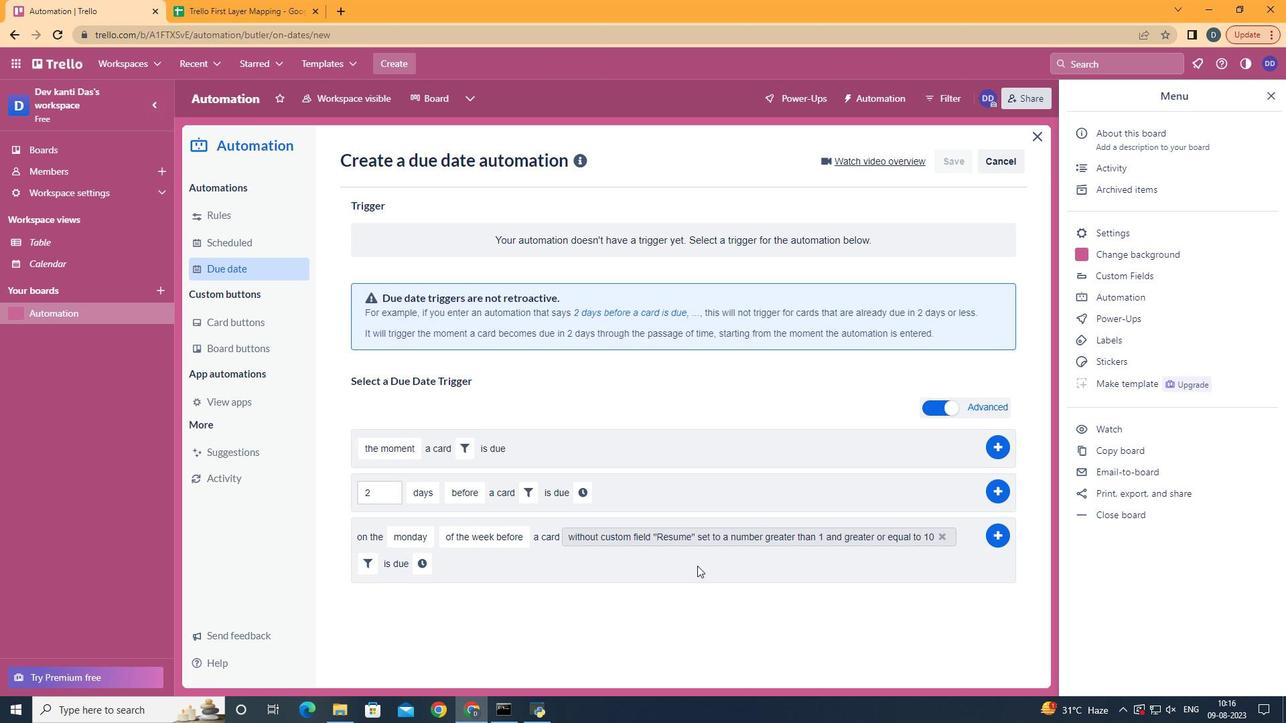 
Action: Mouse pressed left at (778, 508)
Screenshot: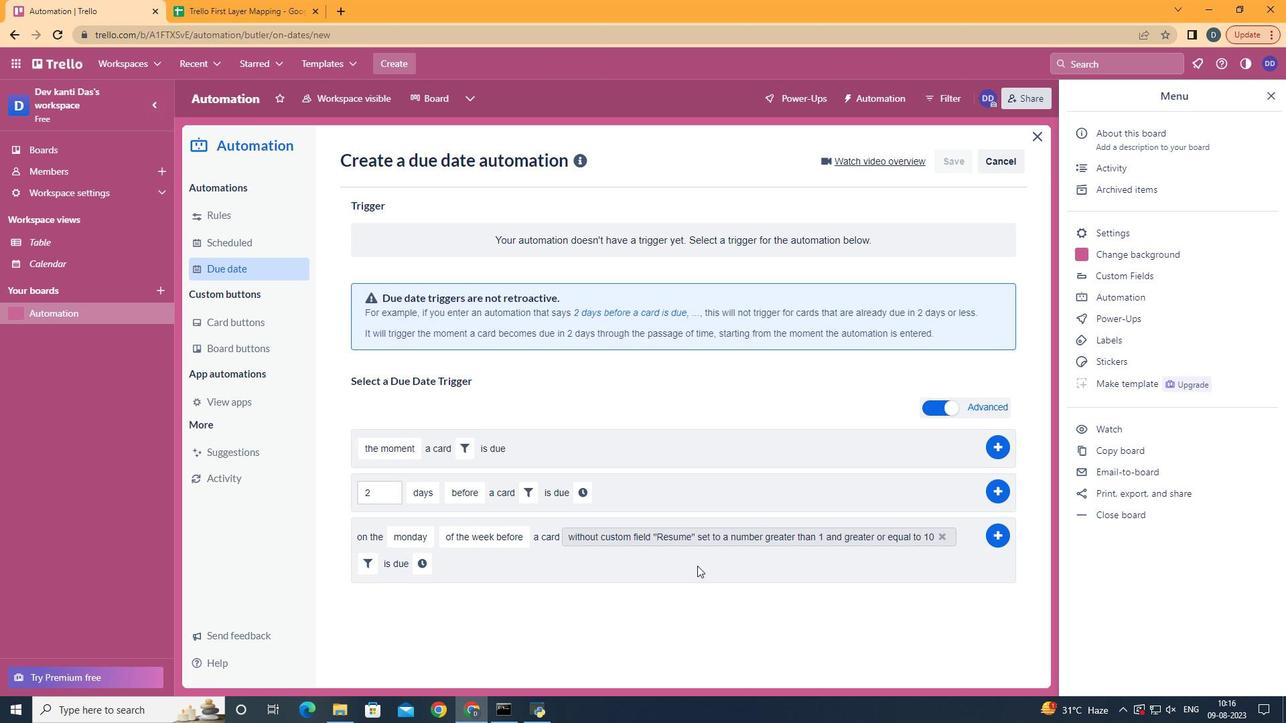
Action: Mouse moved to (726, 517)
Screenshot: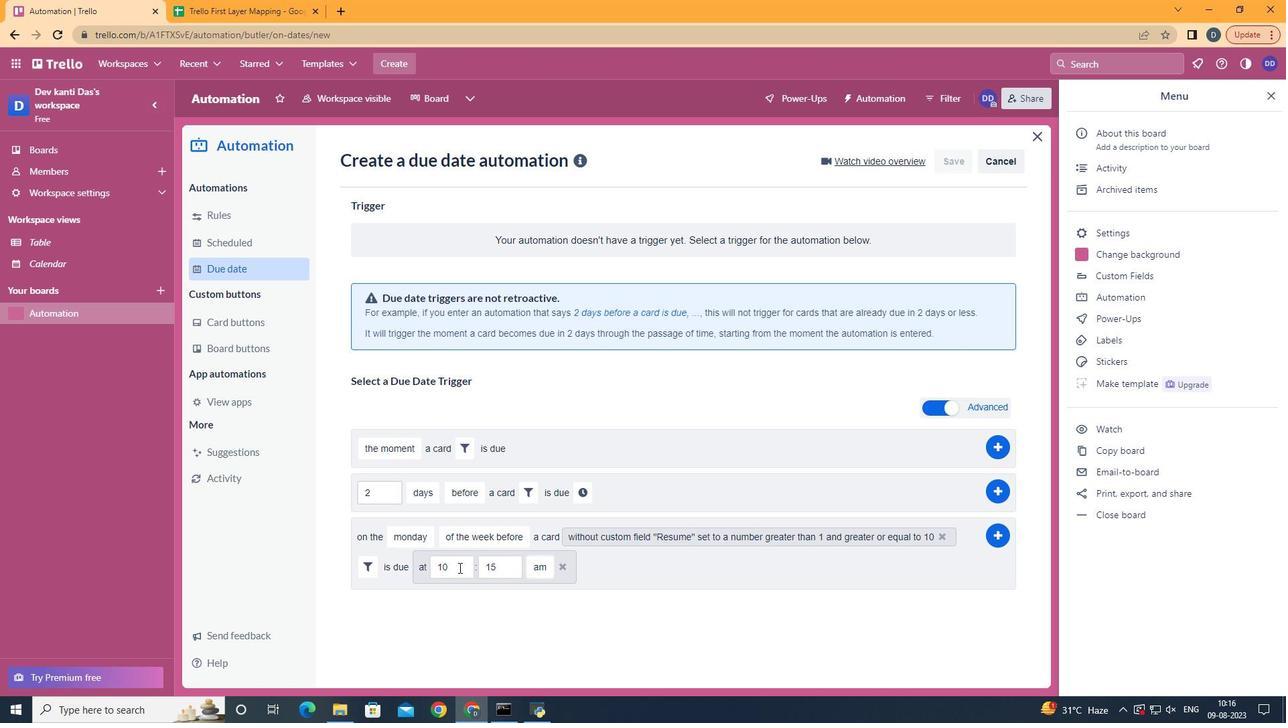 
Action: Mouse pressed left at (726, 517)
Screenshot: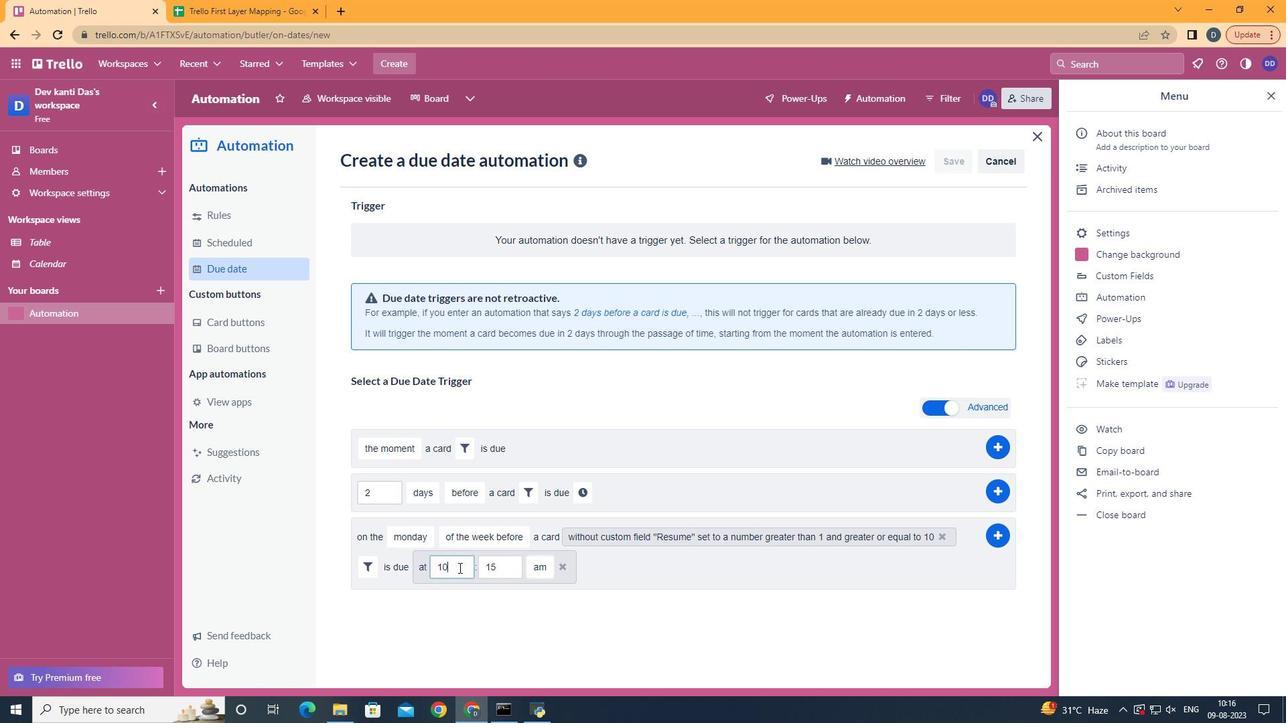 
Action: Mouse moved to (729, 517)
Screenshot: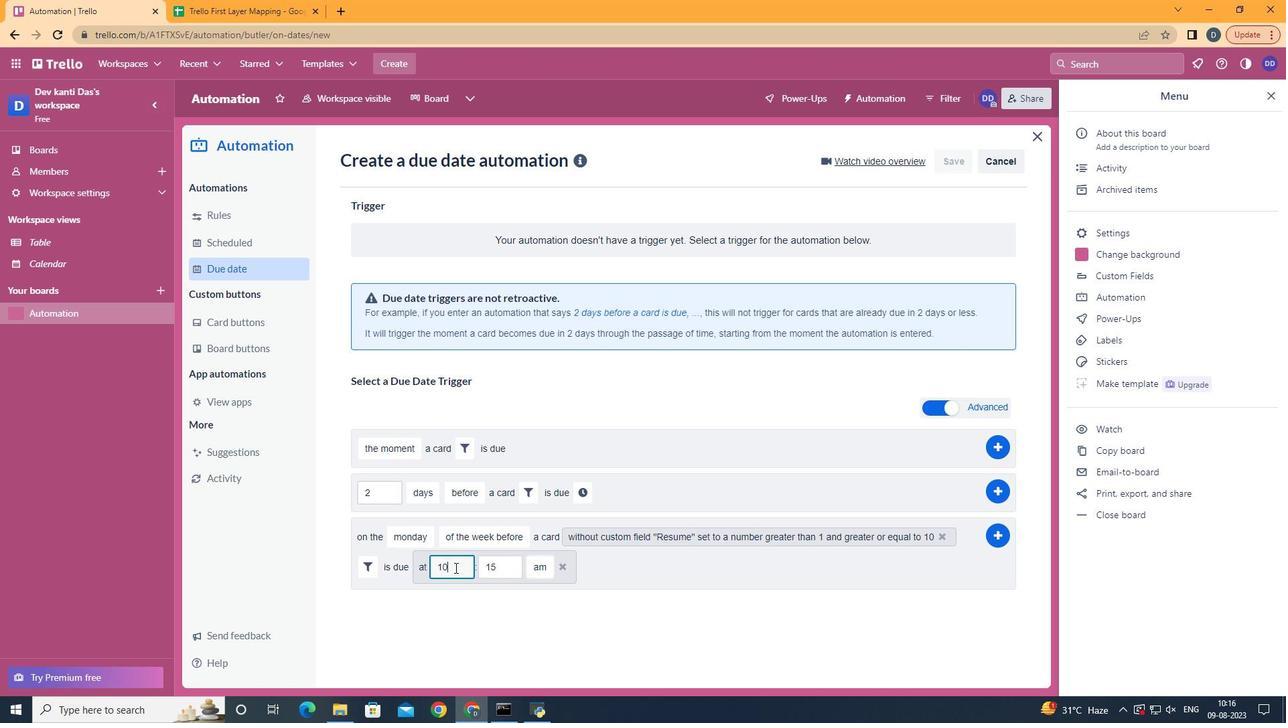
Action: Mouse pressed left at (729, 517)
Screenshot: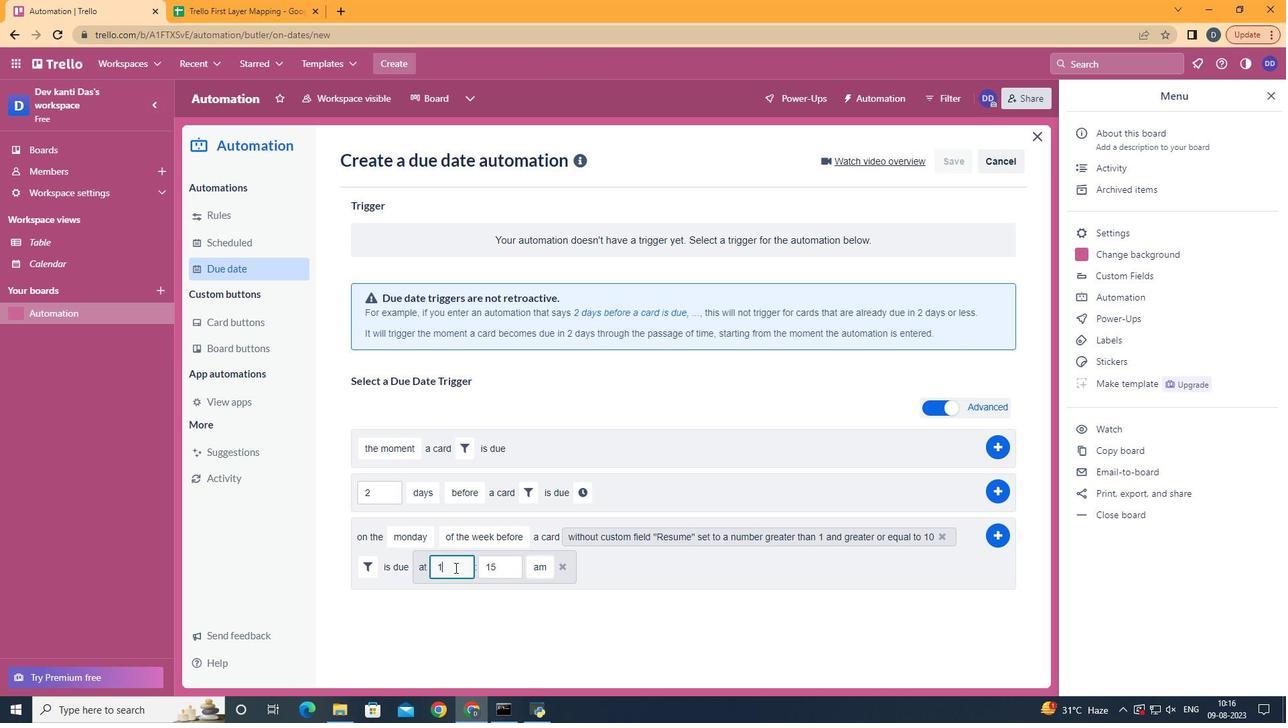 
Action: Mouse moved to (729, 517)
Screenshot: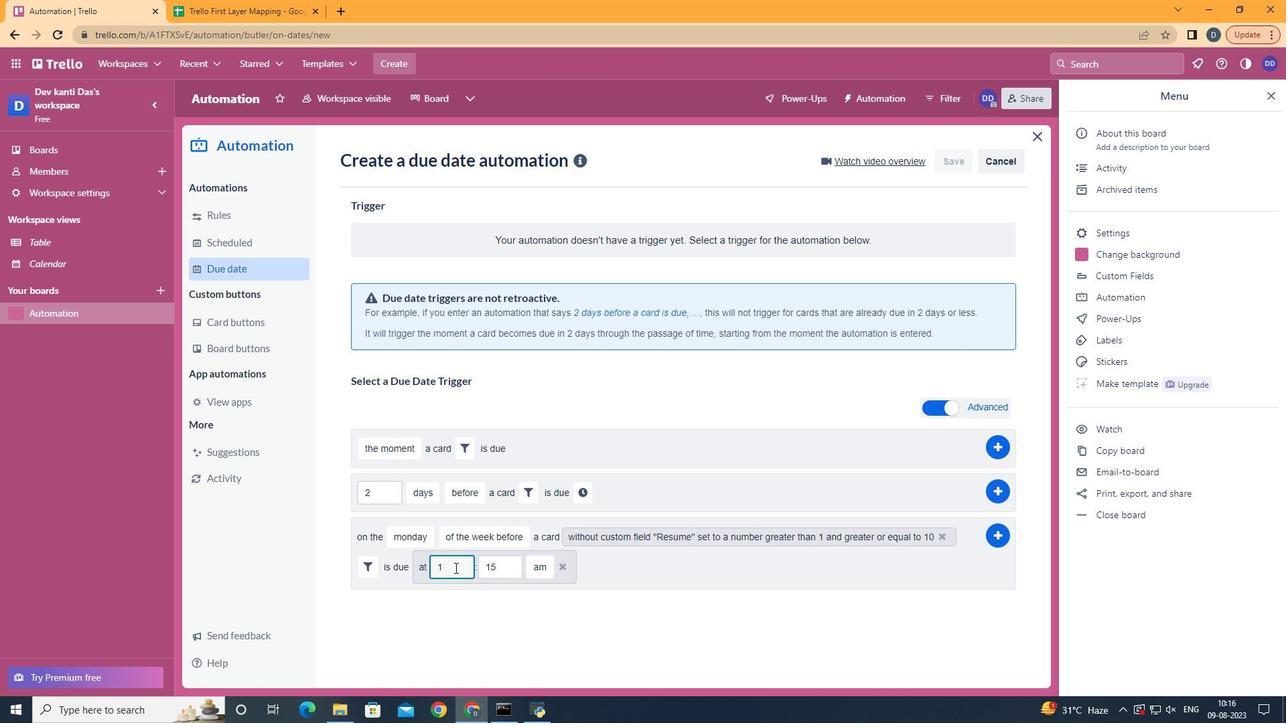
Action: Key pressed <Key.backspace>1
Screenshot: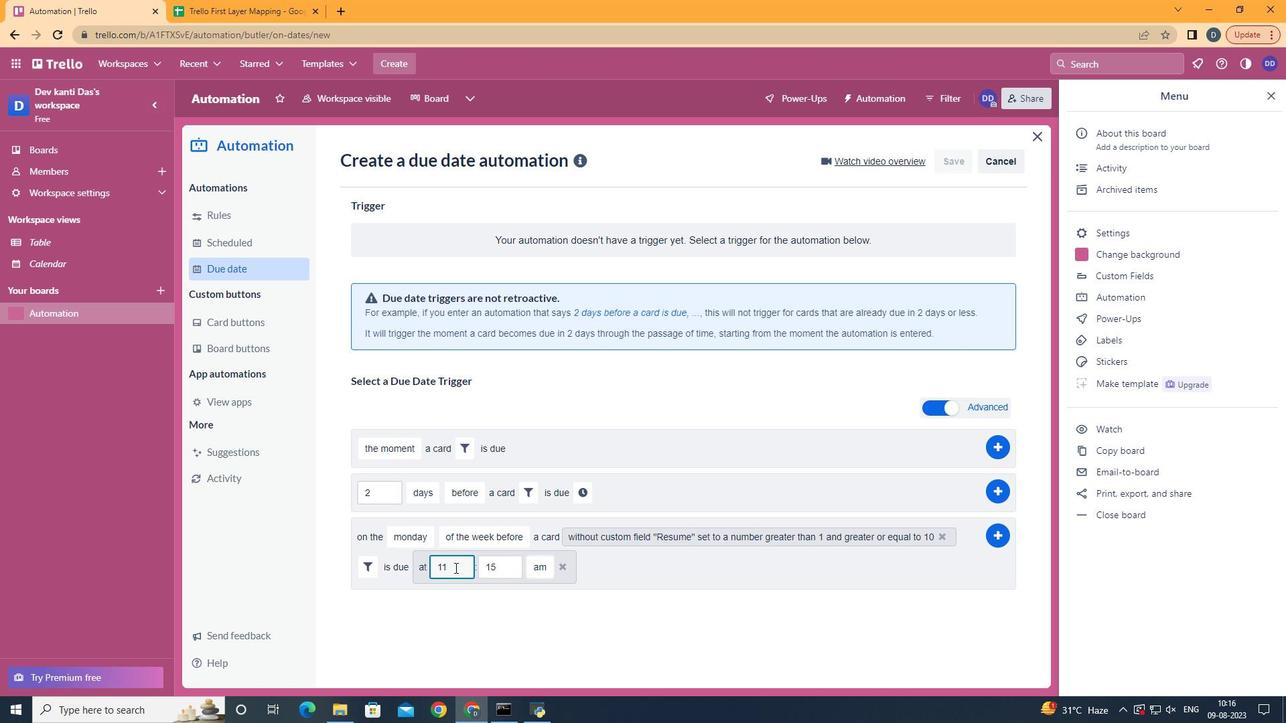 
Action: Mouse moved to (734, 521)
Screenshot: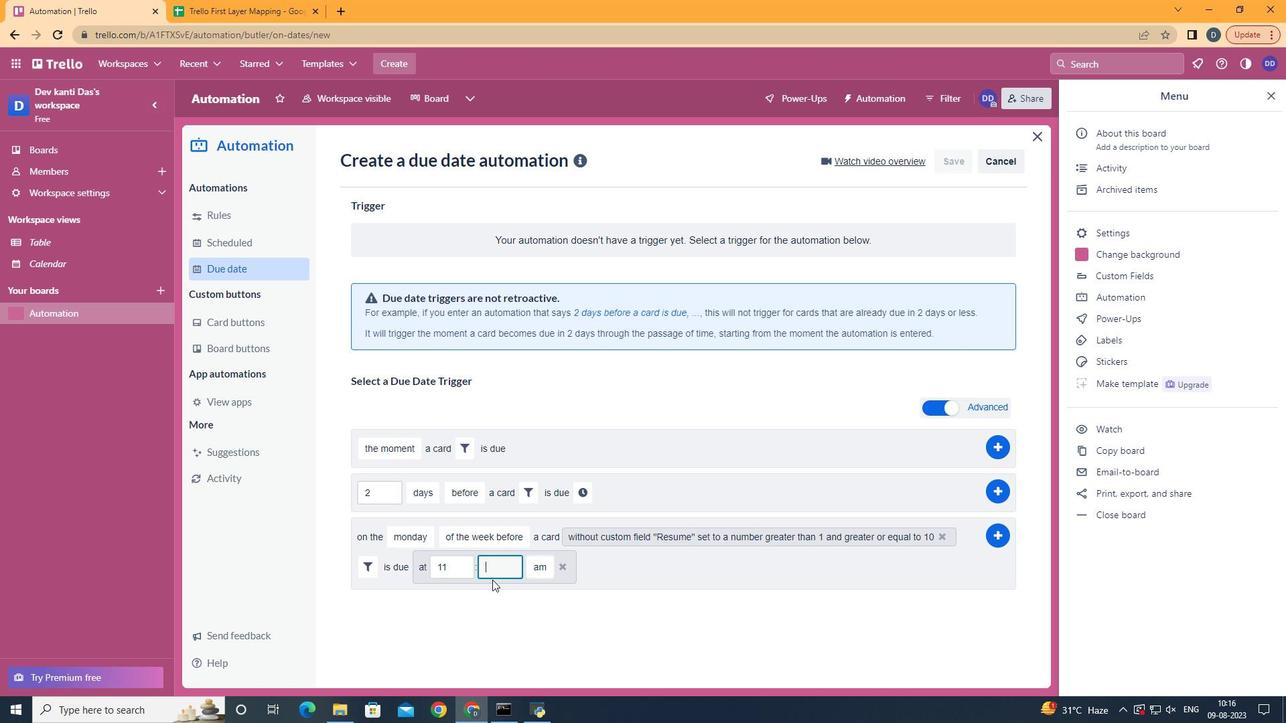 
Action: Mouse pressed left at (734, 521)
Screenshot: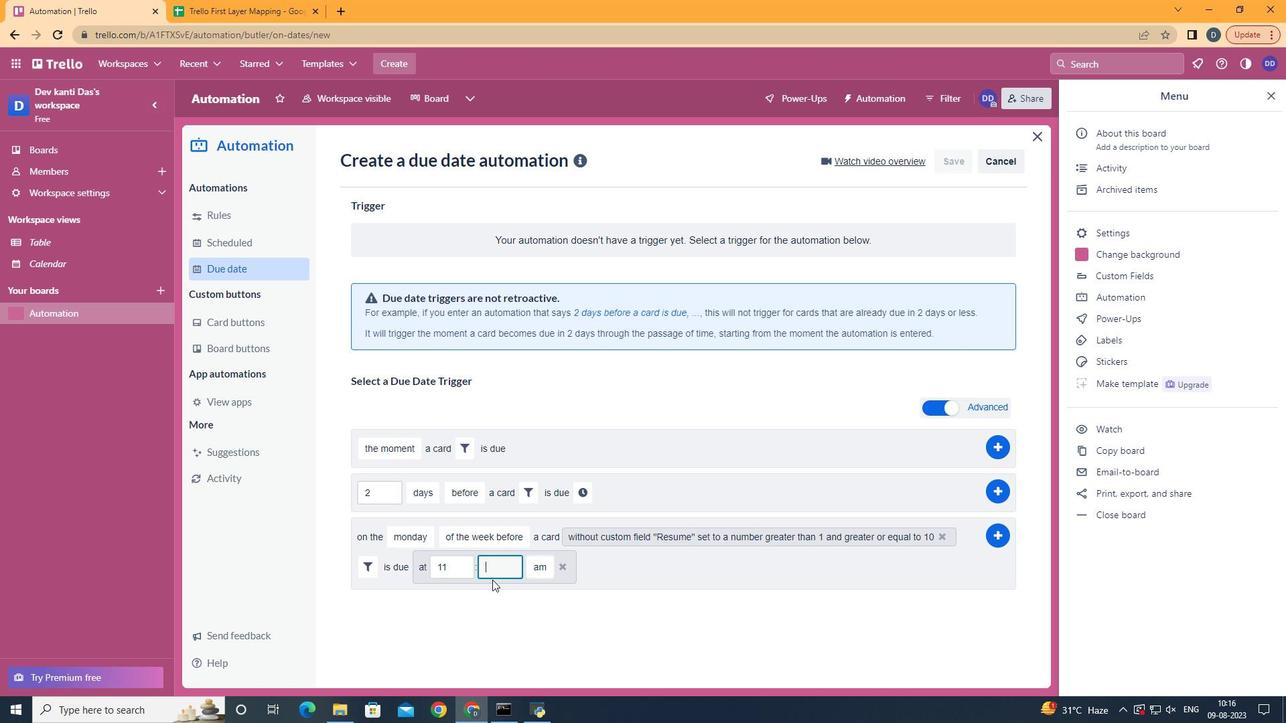 
Action: Key pressed <Key.backspace>
Screenshot: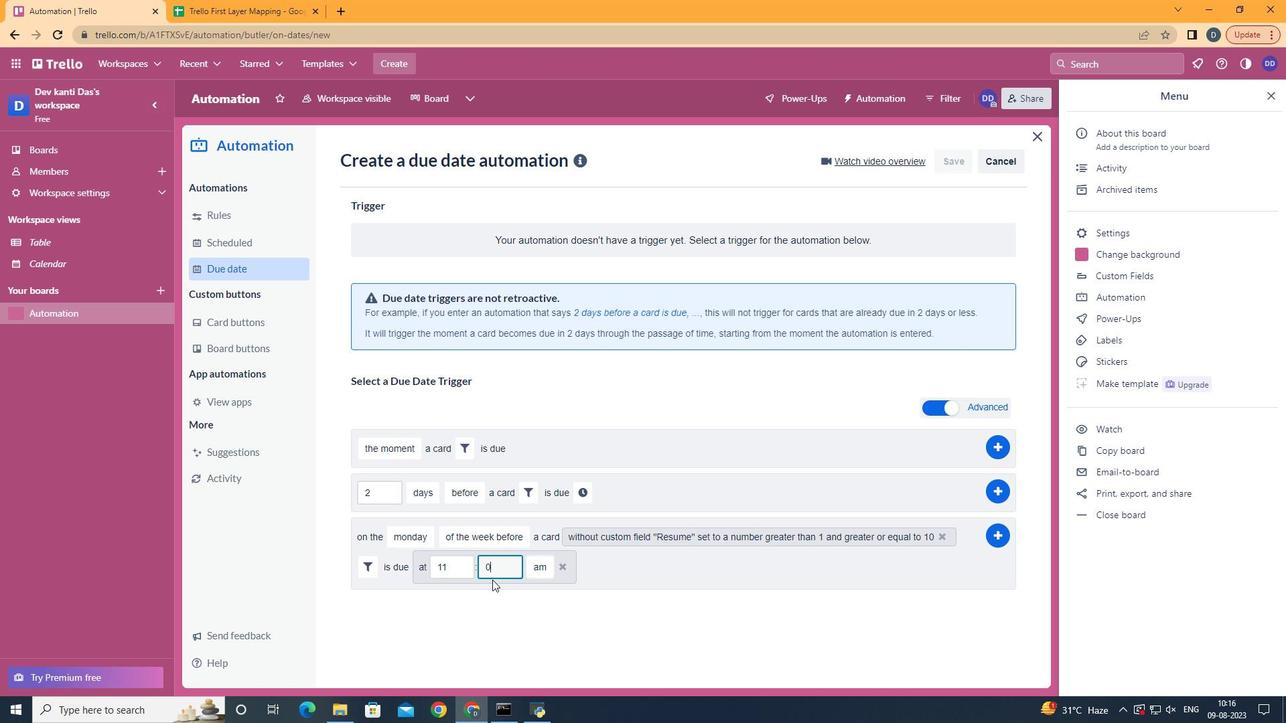 
Action: Mouse moved to (732, 526)
Screenshot: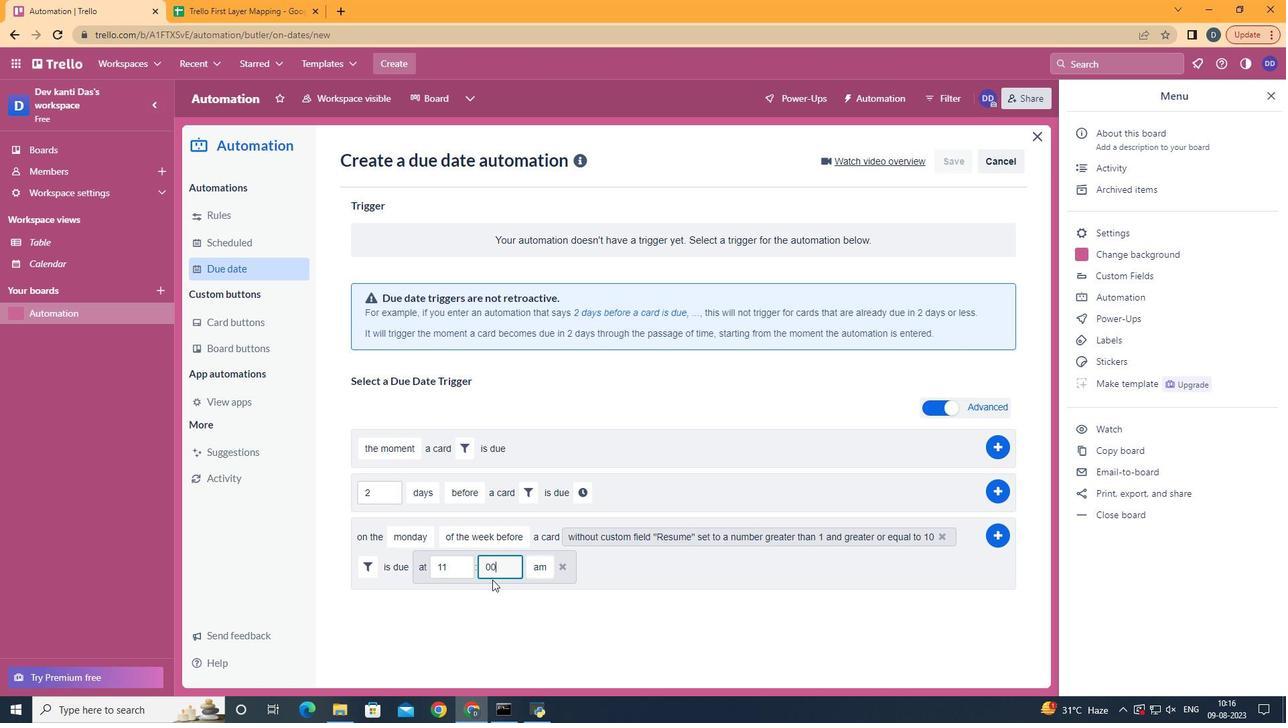 
Action: Key pressed <Key.backspace>00
Screenshot: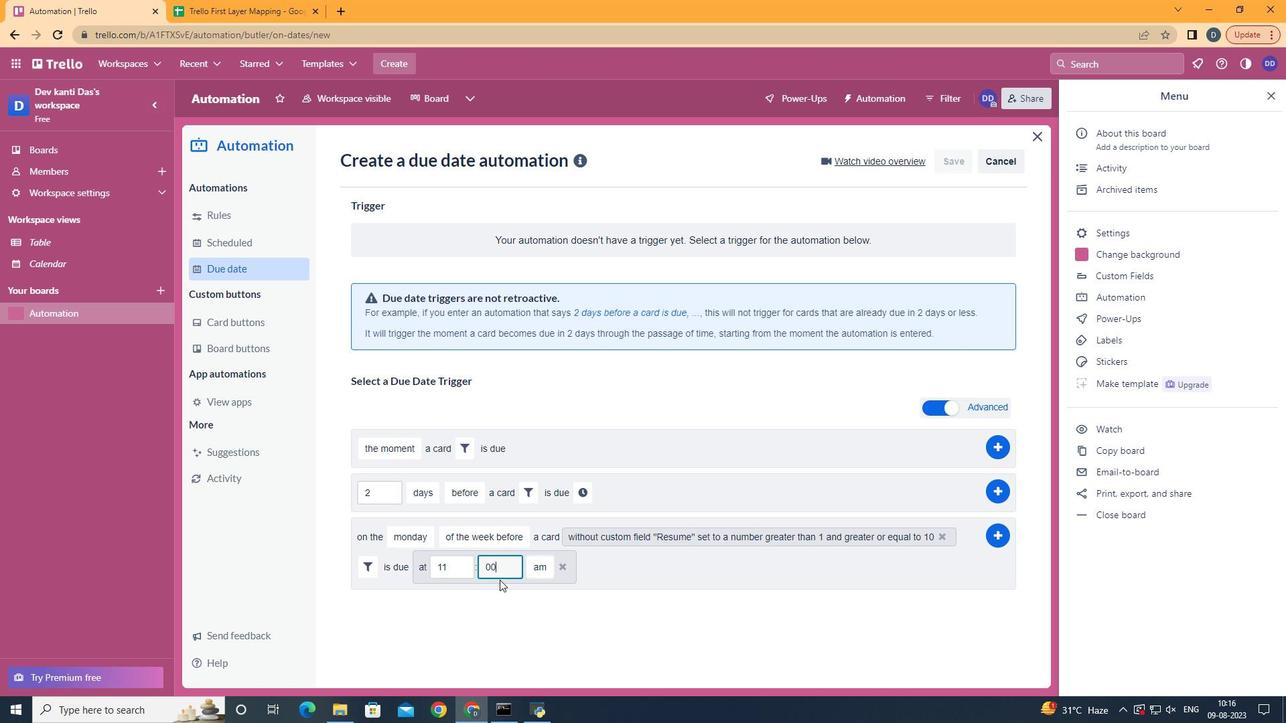
Action: Mouse moved to (778, 494)
Screenshot: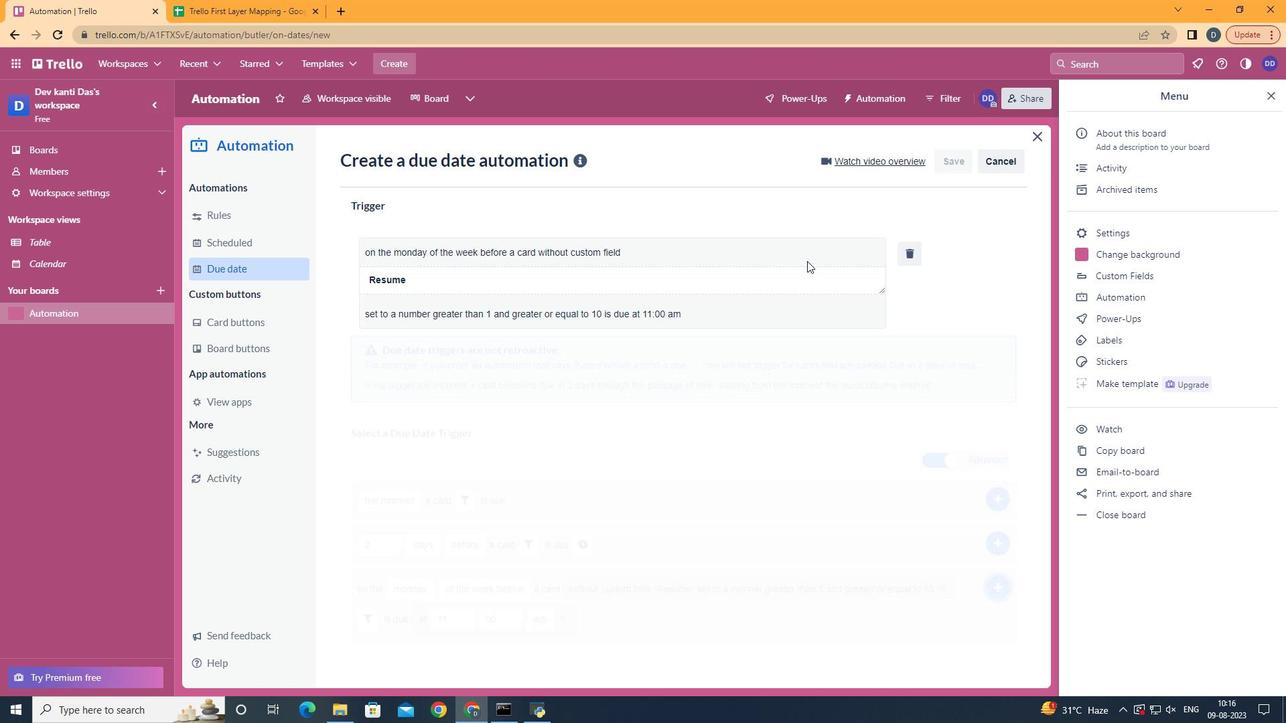 
Action: Mouse pressed left at (778, 494)
Screenshot: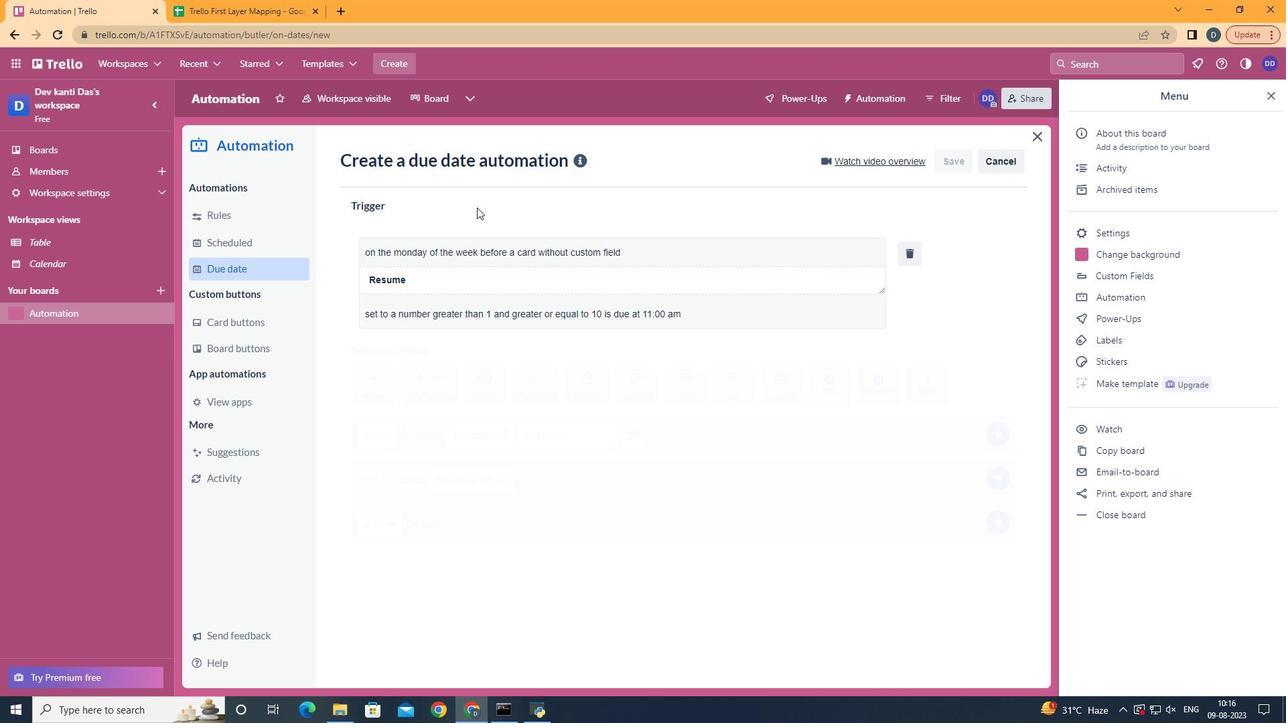 
Action: Mouse moved to (748, 345)
Screenshot: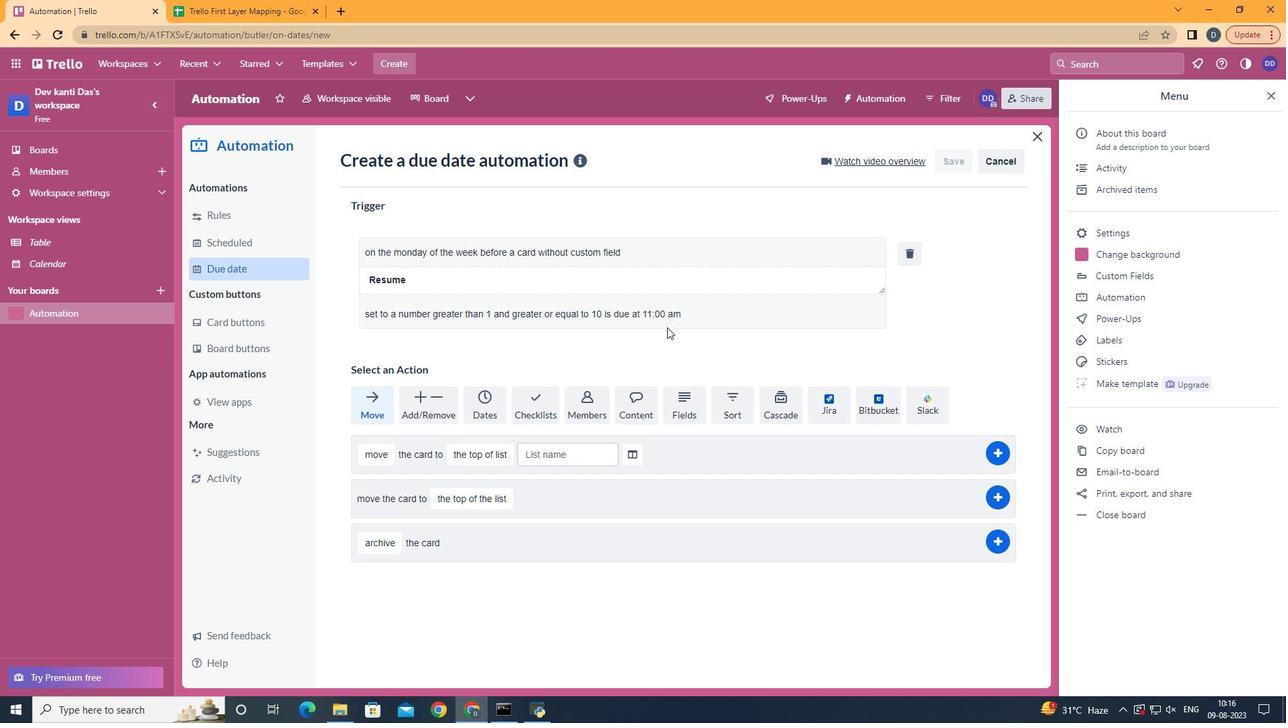 
